 Task: Create a due date automation trigger when advanced on, on the monday after a card is due add dates not due tomorrow at 11:00 AM.
Action: Mouse moved to (896, 268)
Screenshot: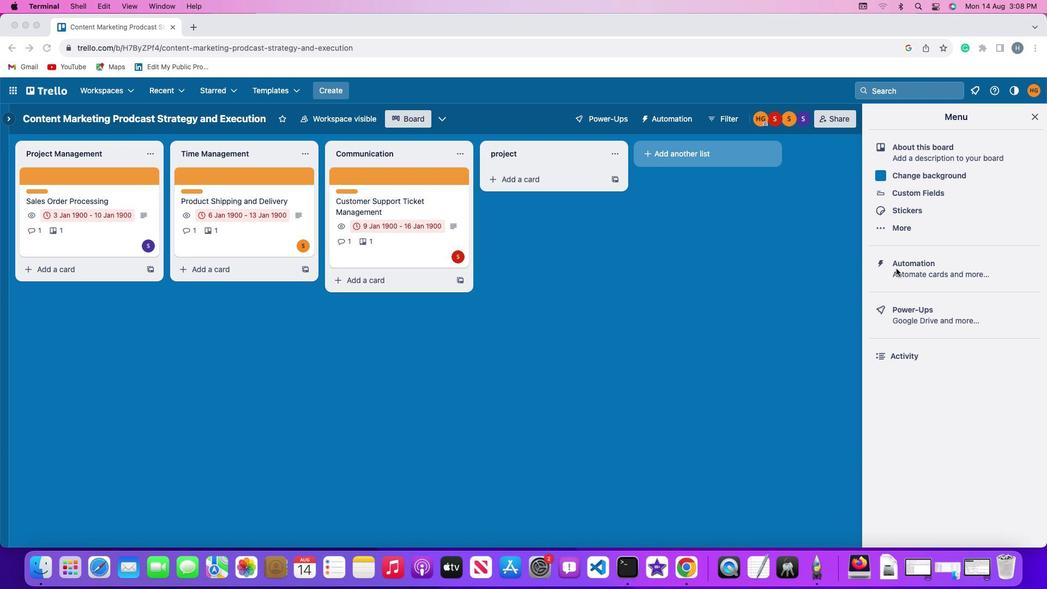 
Action: Mouse pressed left at (896, 268)
Screenshot: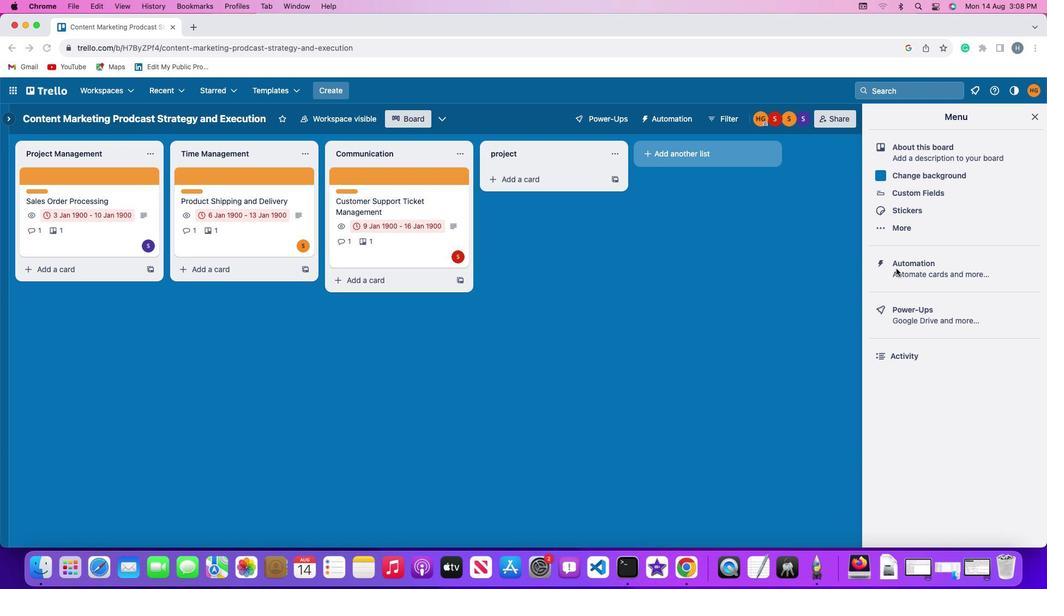 
Action: Mouse moved to (896, 268)
Screenshot: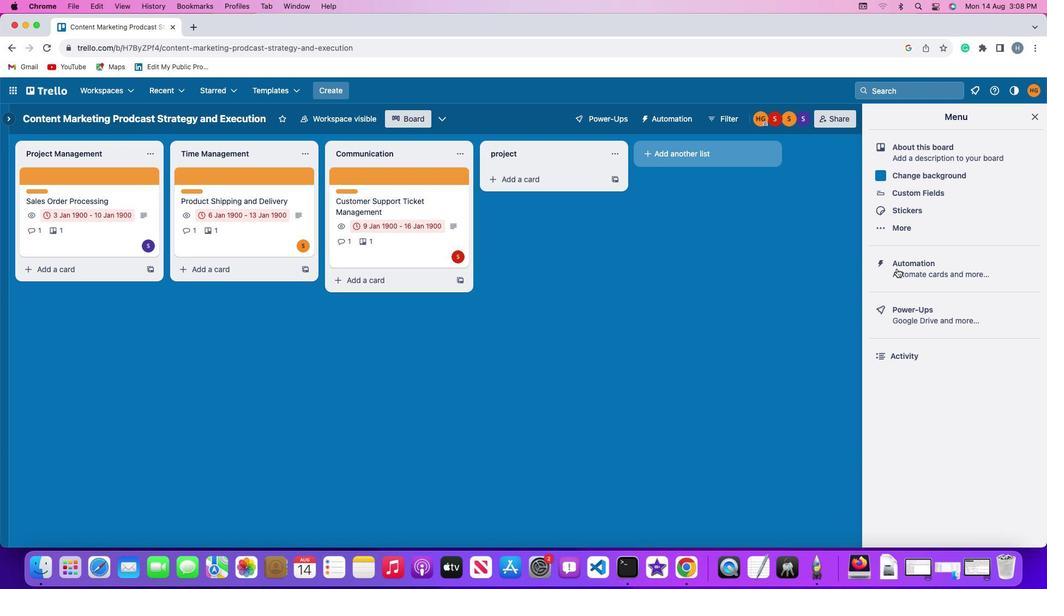 
Action: Mouse pressed left at (896, 268)
Screenshot: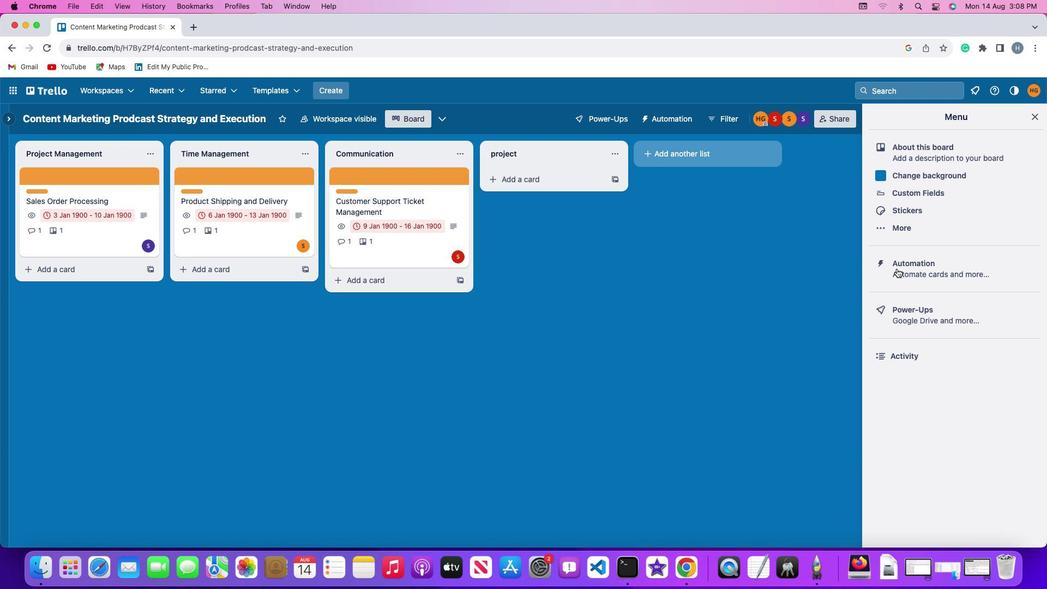 
Action: Mouse moved to (74, 255)
Screenshot: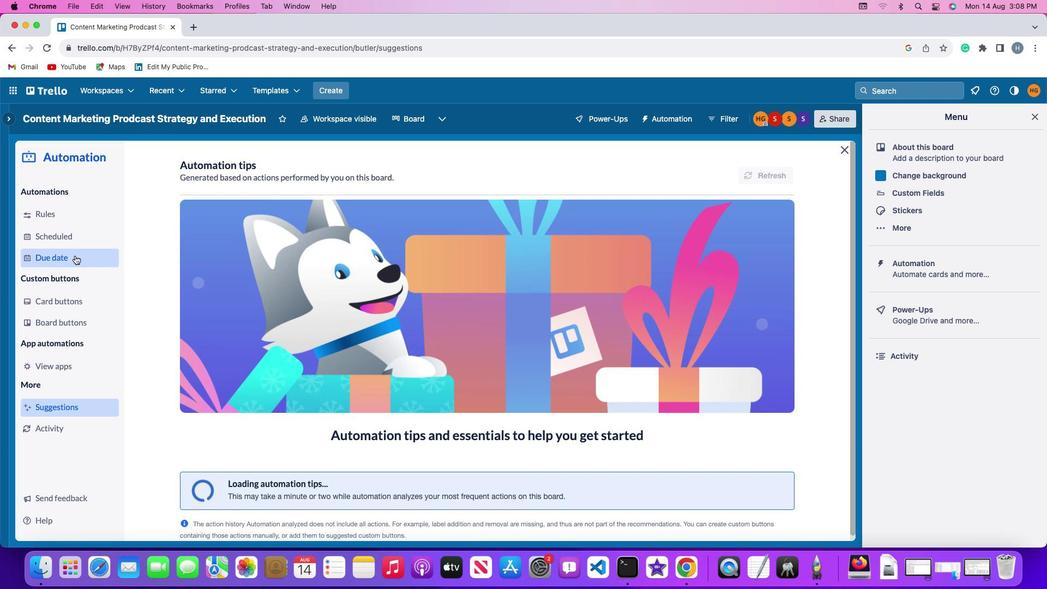 
Action: Mouse pressed left at (74, 255)
Screenshot: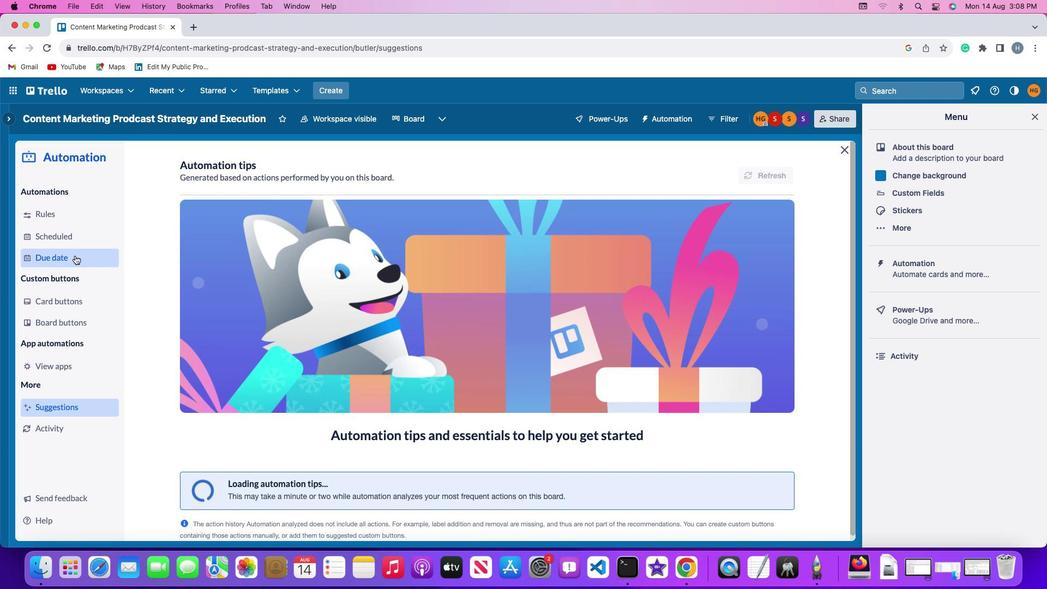 
Action: Mouse moved to (727, 168)
Screenshot: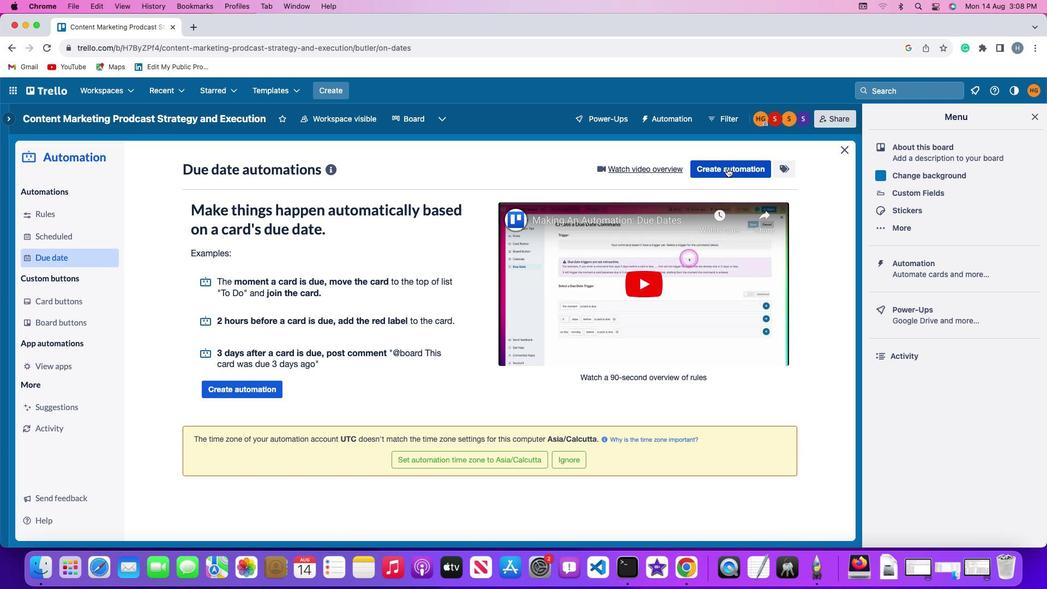 
Action: Mouse pressed left at (727, 168)
Screenshot: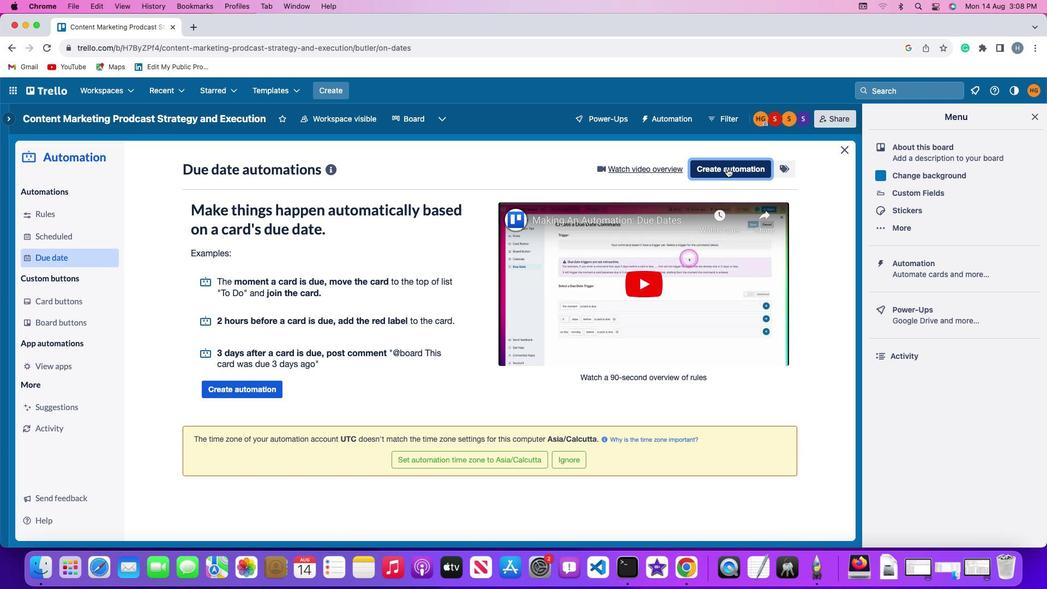 
Action: Mouse moved to (294, 276)
Screenshot: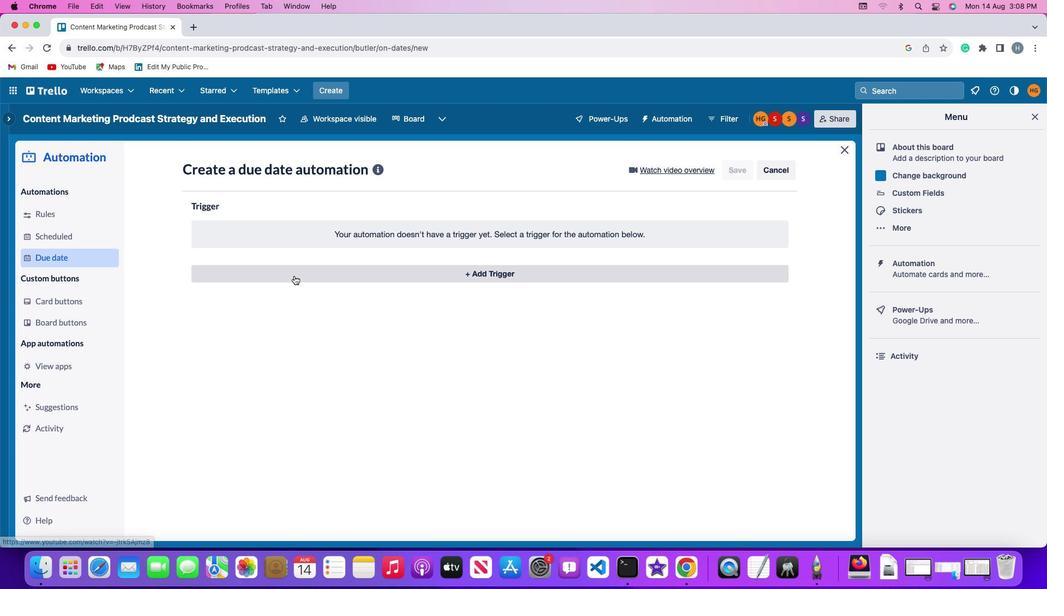 
Action: Mouse pressed left at (294, 276)
Screenshot: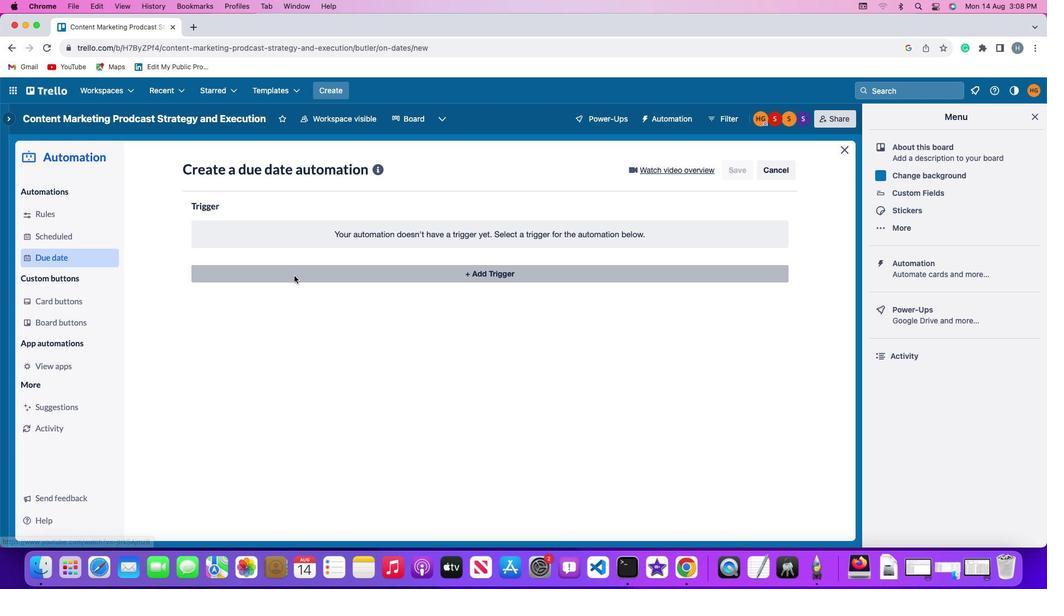 
Action: Mouse moved to (235, 477)
Screenshot: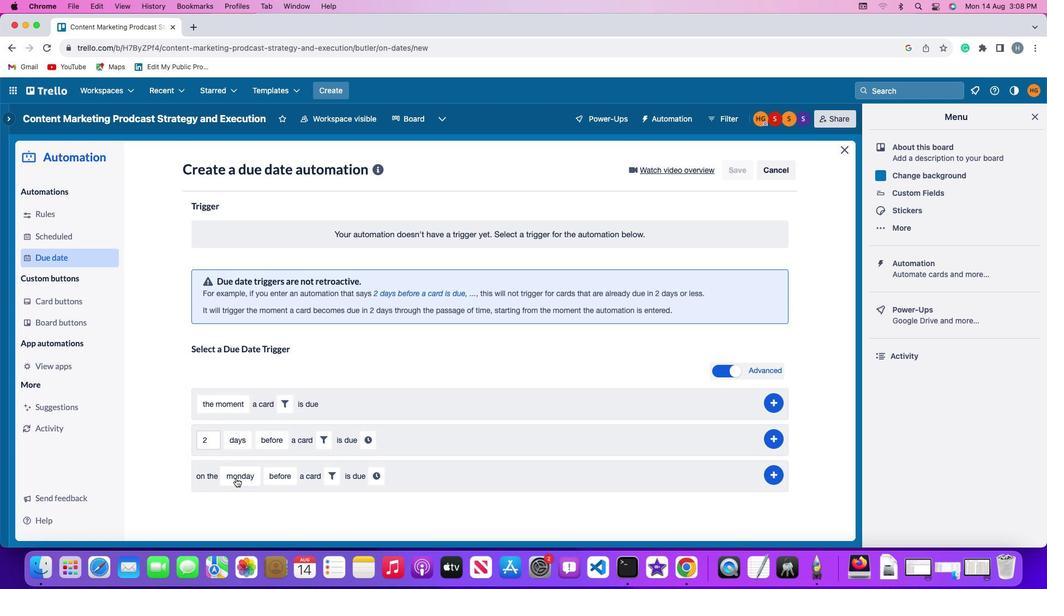 
Action: Mouse pressed left at (235, 477)
Screenshot: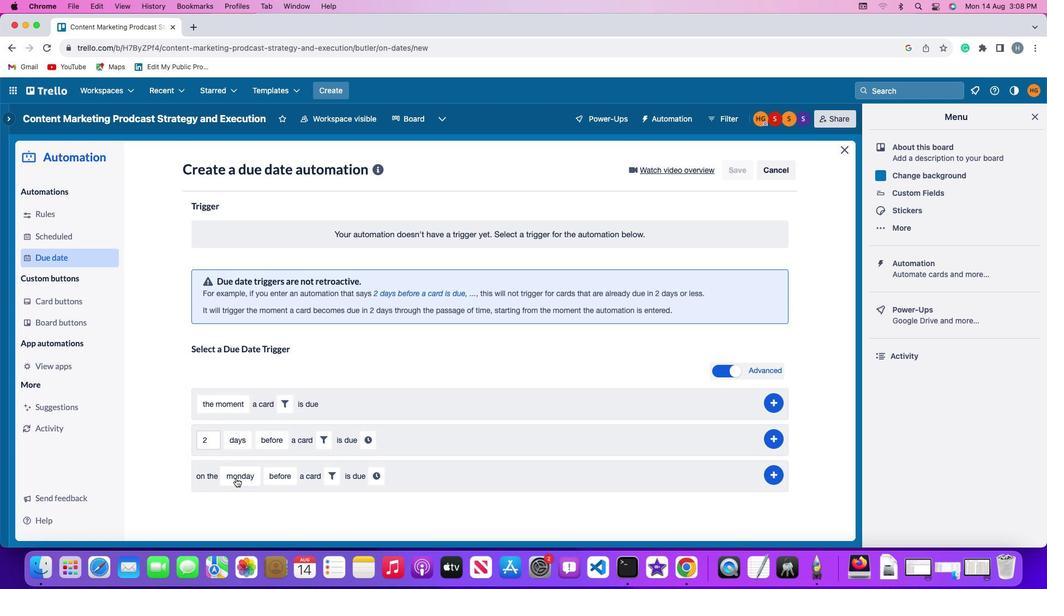 
Action: Mouse moved to (265, 329)
Screenshot: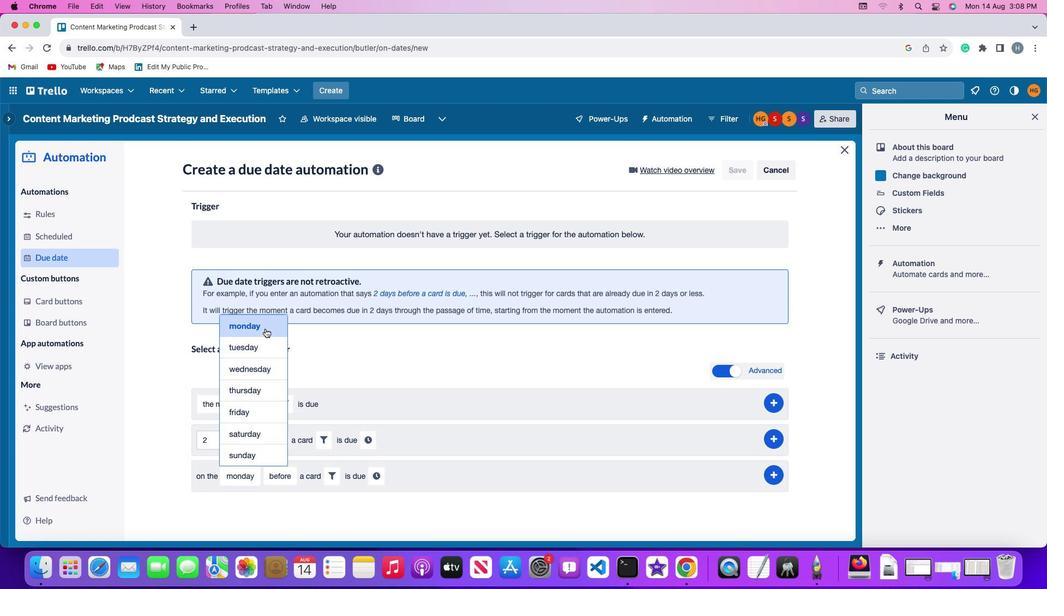 
Action: Mouse pressed left at (265, 329)
Screenshot: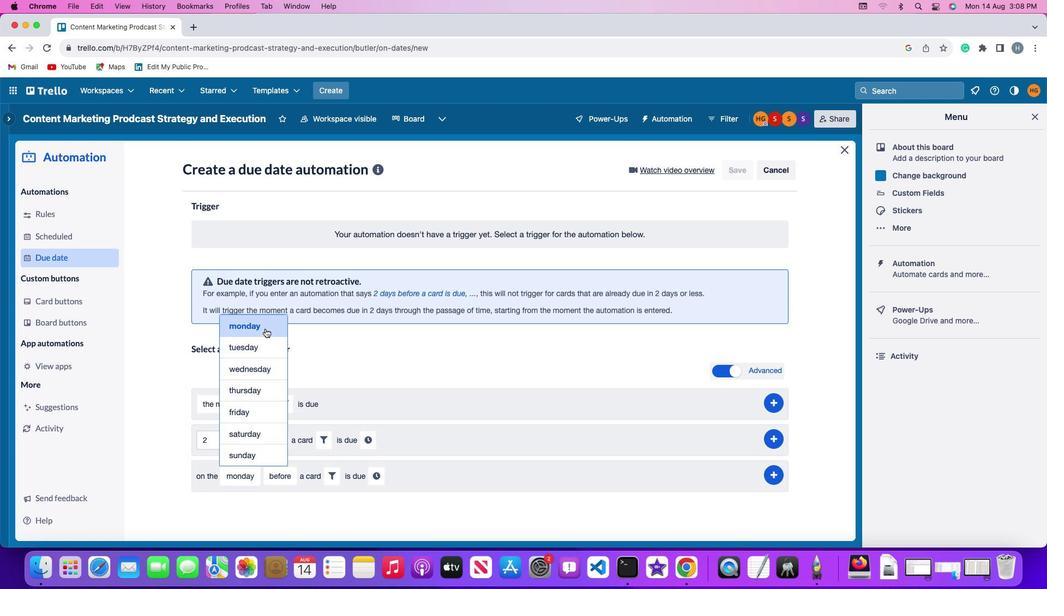 
Action: Mouse moved to (280, 474)
Screenshot: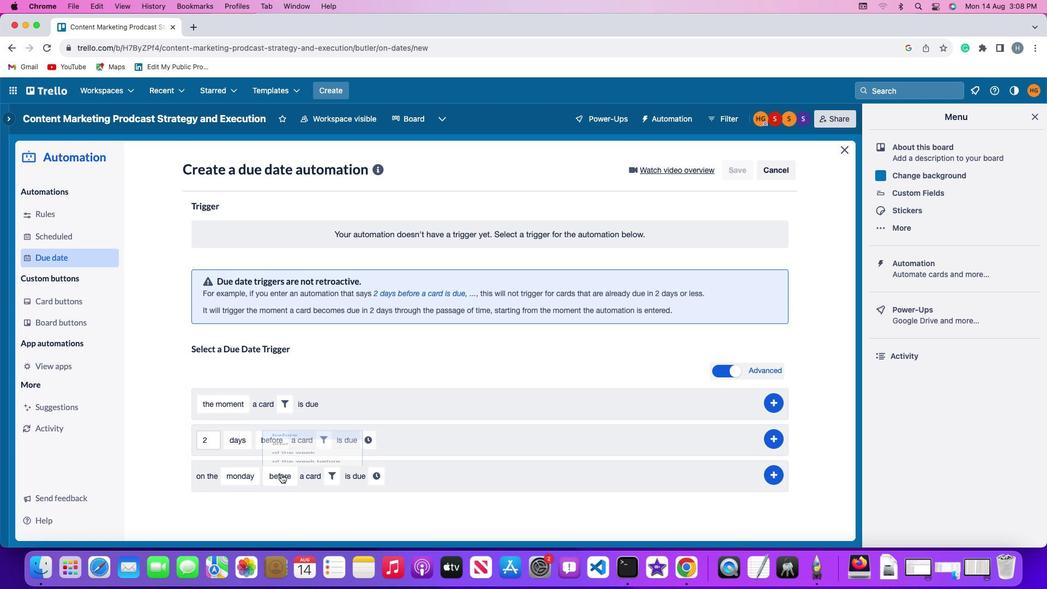 
Action: Mouse pressed left at (280, 474)
Screenshot: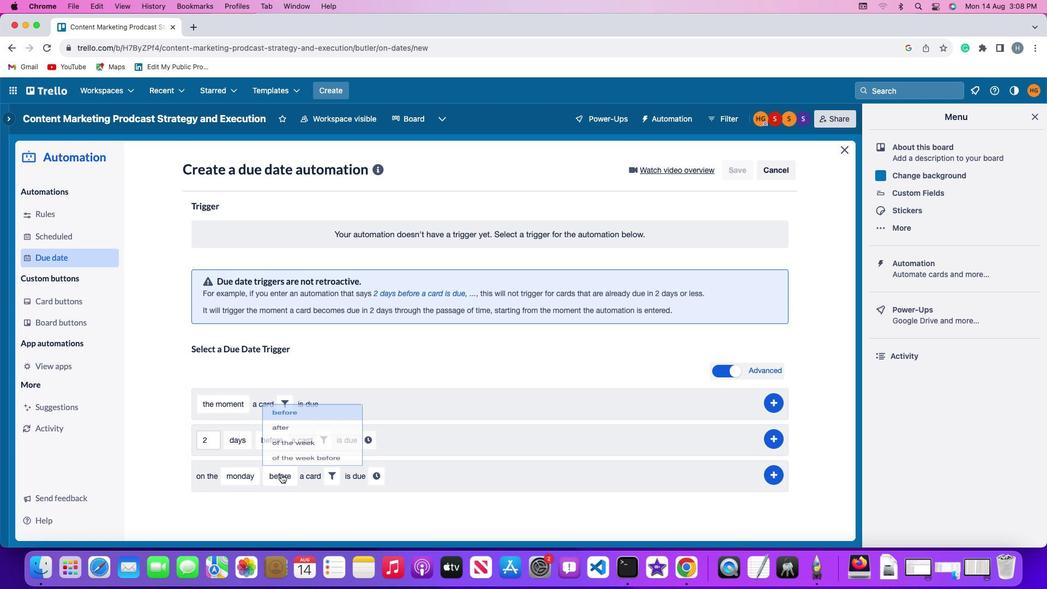 
Action: Mouse moved to (295, 408)
Screenshot: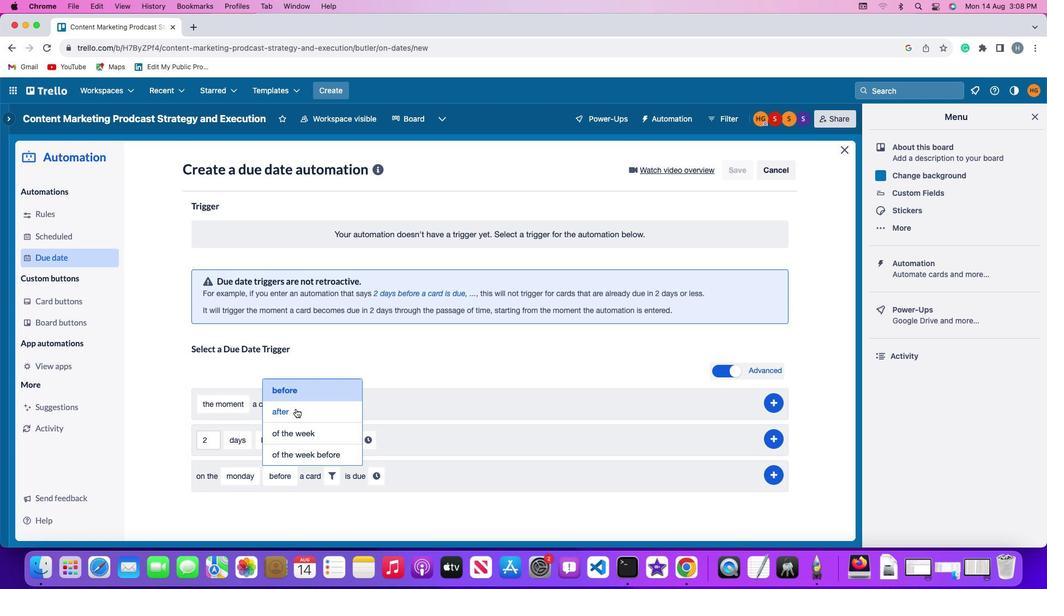 
Action: Mouse pressed left at (295, 408)
Screenshot: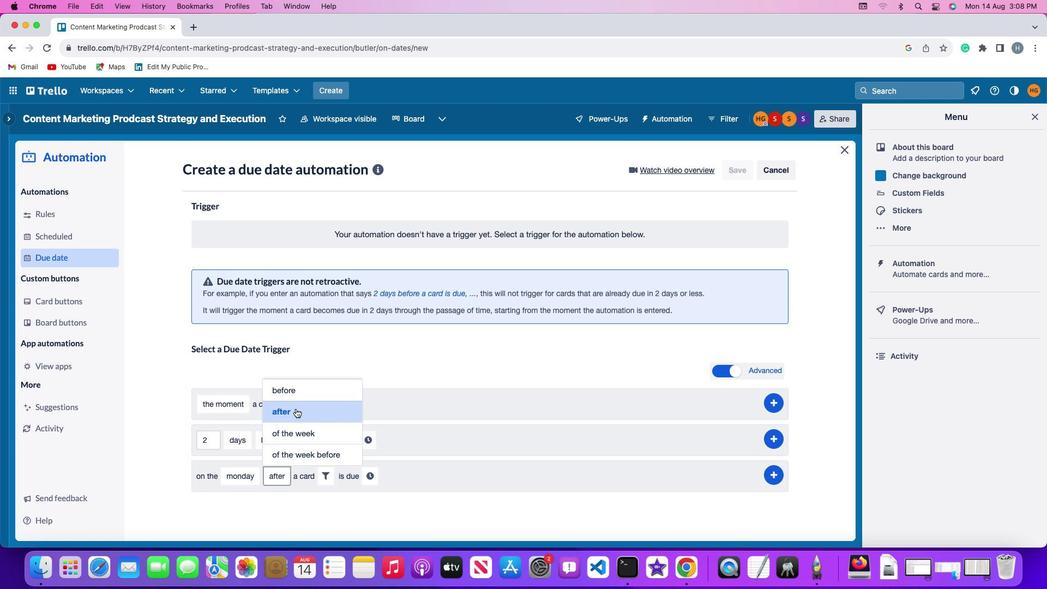 
Action: Mouse moved to (321, 474)
Screenshot: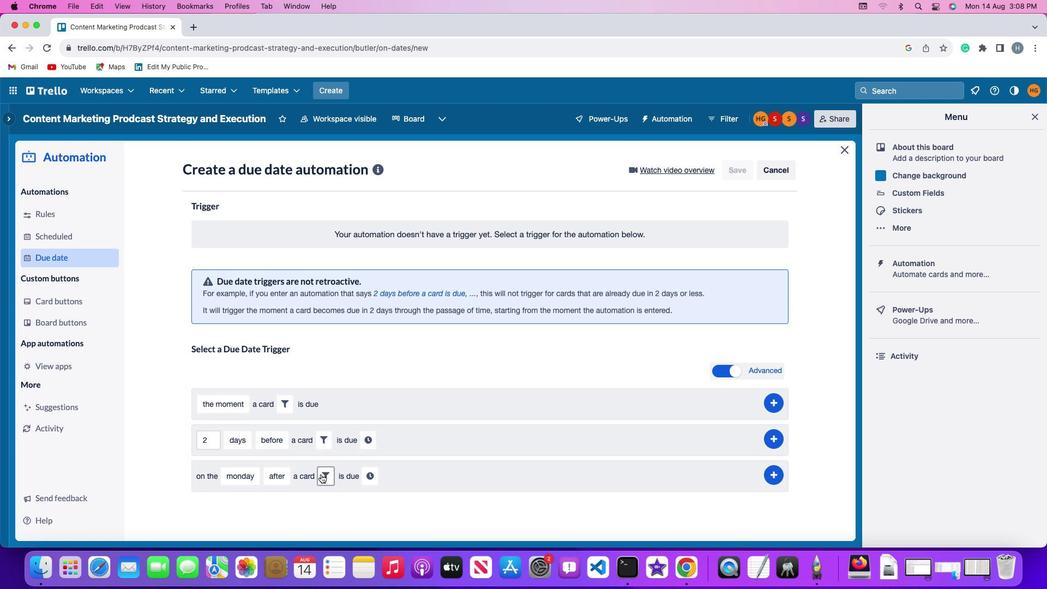 
Action: Mouse pressed left at (321, 474)
Screenshot: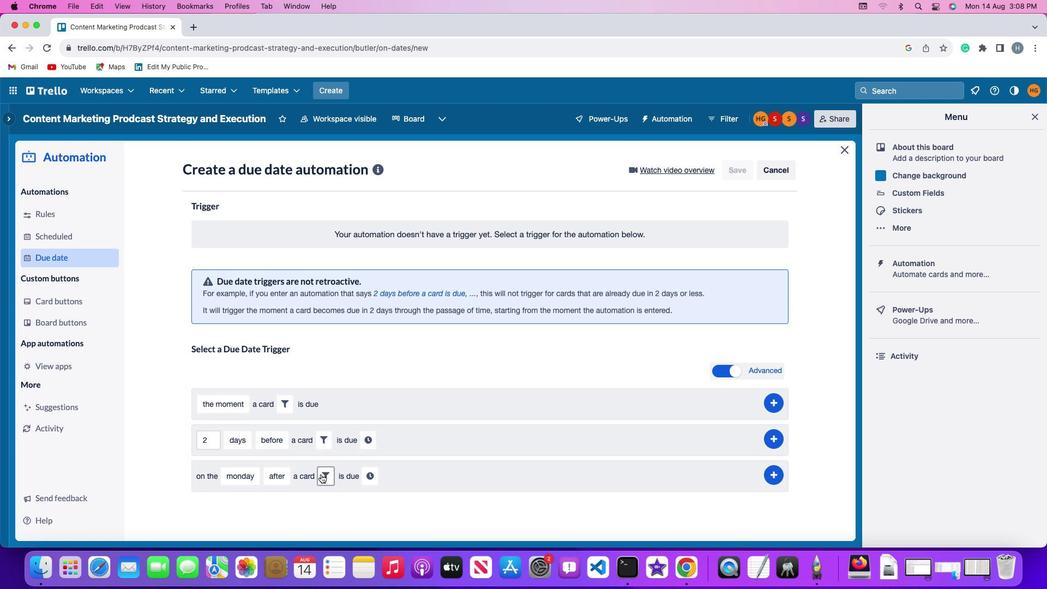 
Action: Mouse moved to (377, 510)
Screenshot: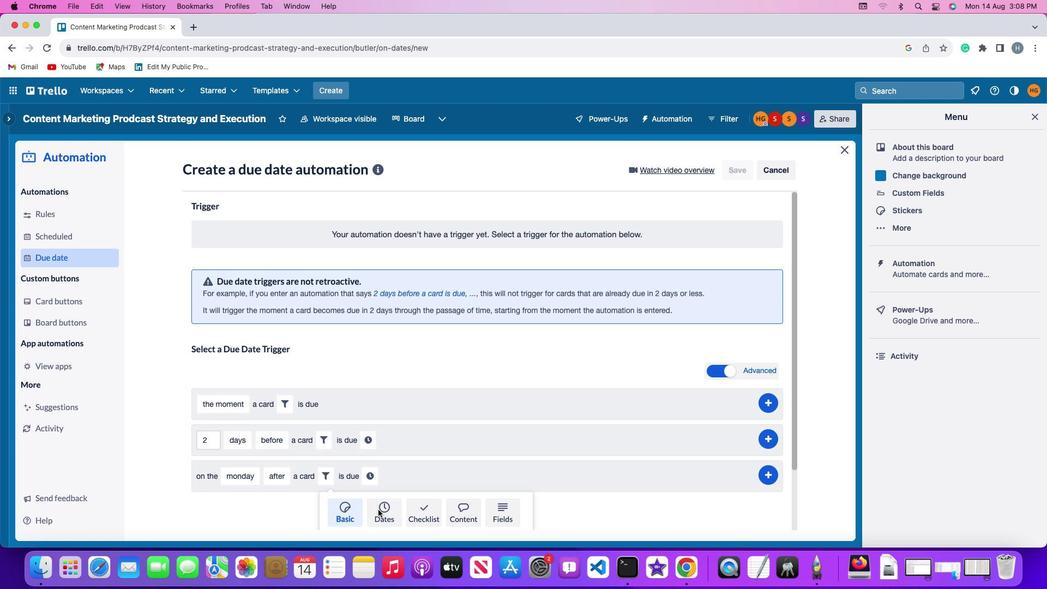 
Action: Mouse pressed left at (377, 510)
Screenshot: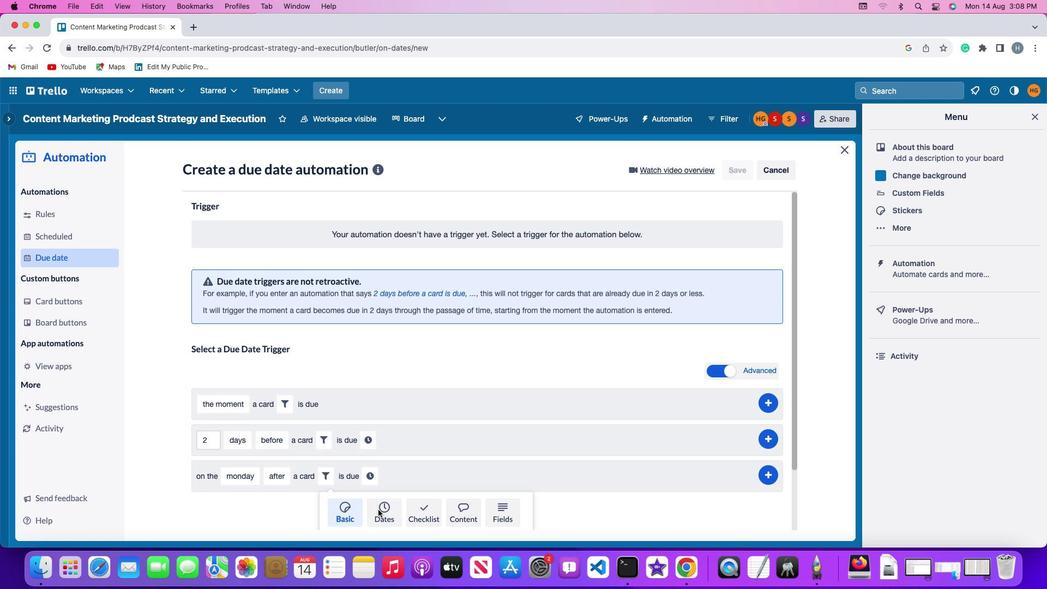 
Action: Mouse moved to (258, 511)
Screenshot: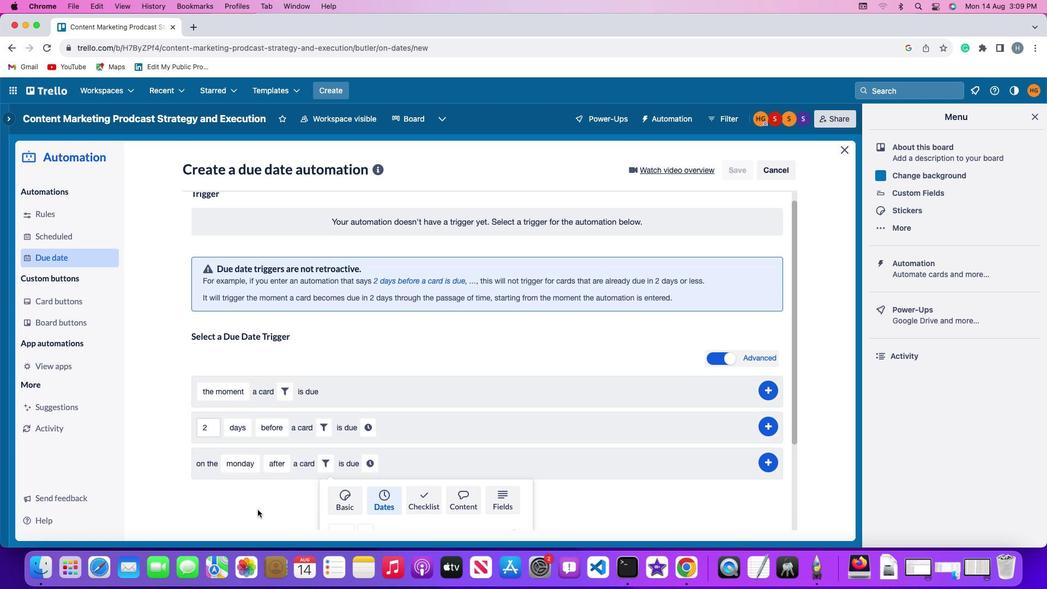 
Action: Mouse scrolled (258, 511) with delta (0, 0)
Screenshot: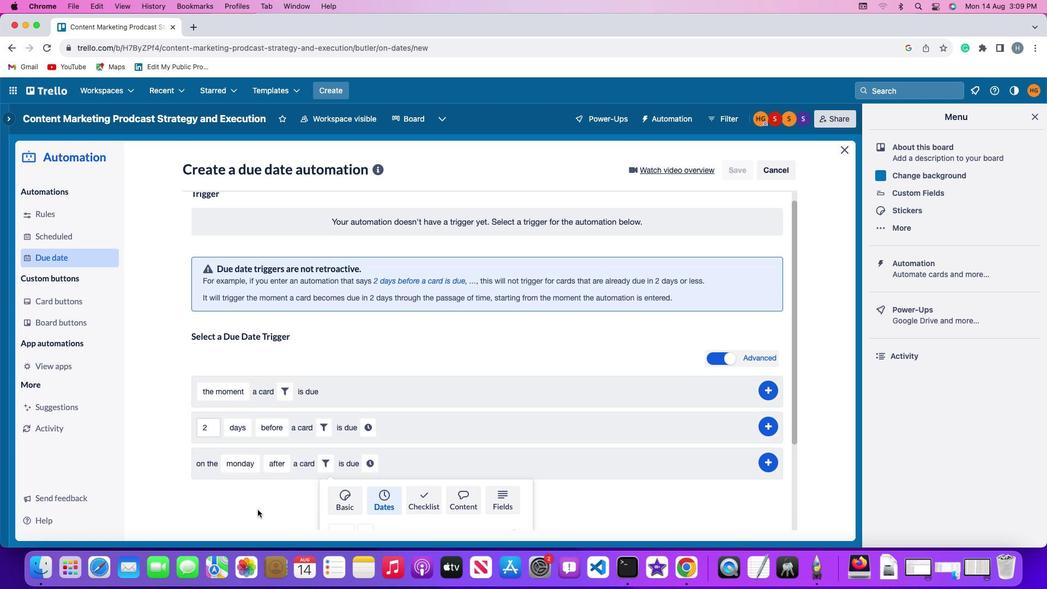 
Action: Mouse scrolled (258, 511) with delta (0, 0)
Screenshot: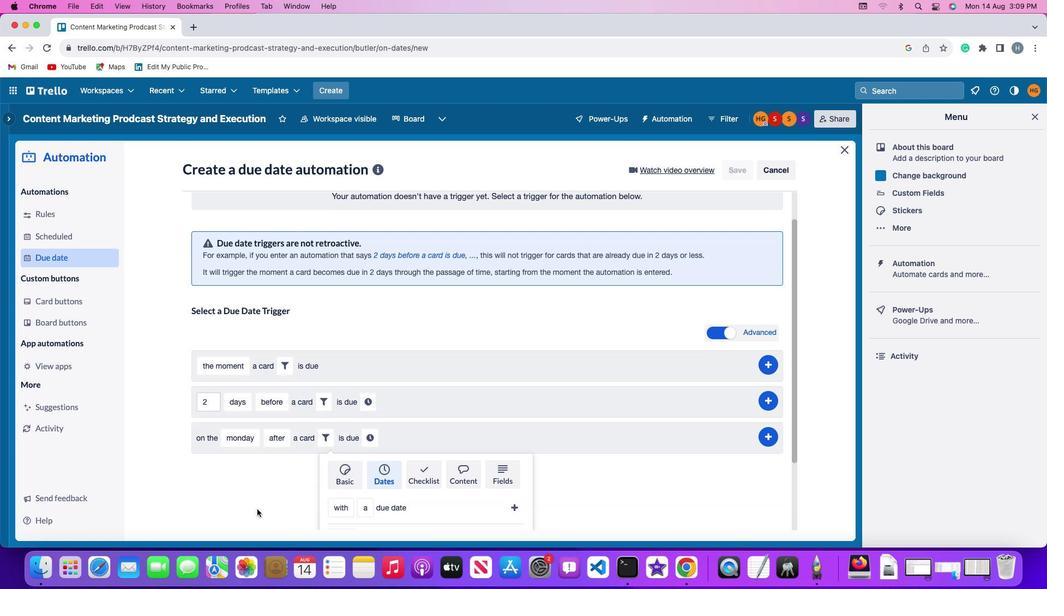 
Action: Mouse scrolled (258, 511) with delta (0, -1)
Screenshot: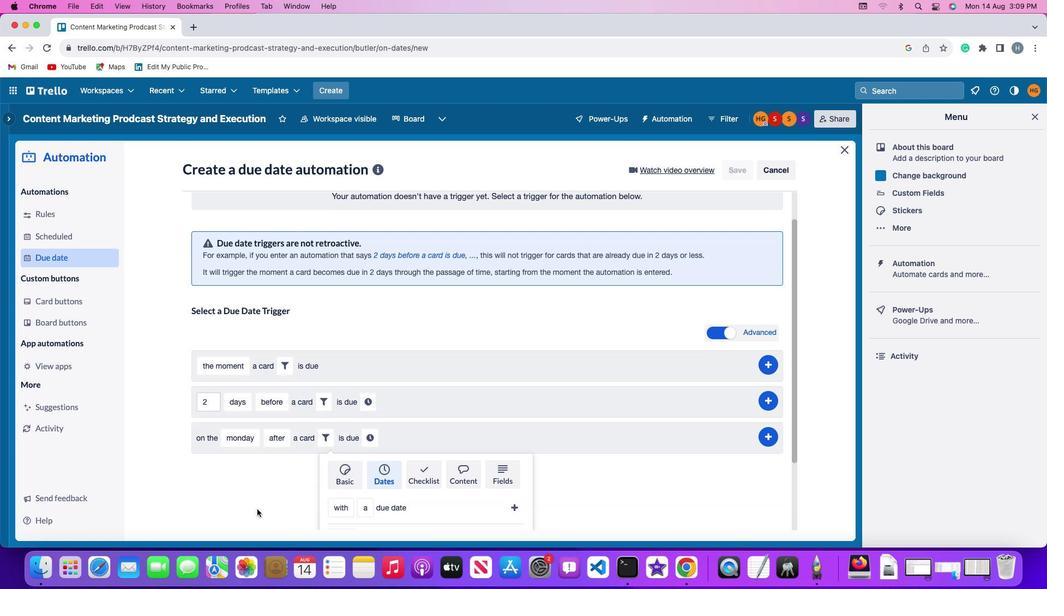 
Action: Mouse moved to (258, 511)
Screenshot: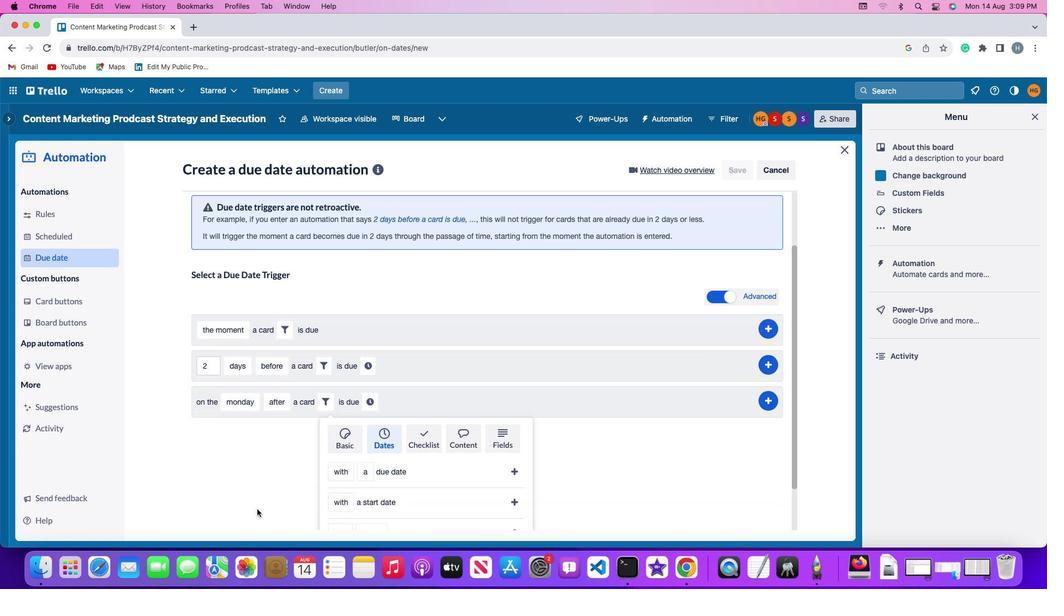 
Action: Mouse scrolled (258, 511) with delta (0, -2)
Screenshot: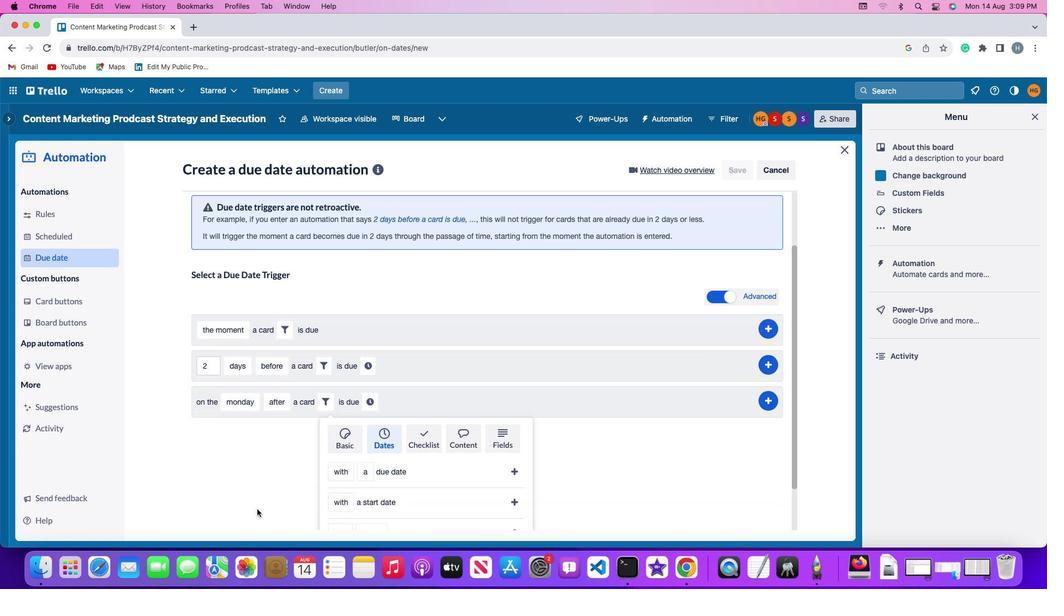 
Action: Mouse moved to (257, 509)
Screenshot: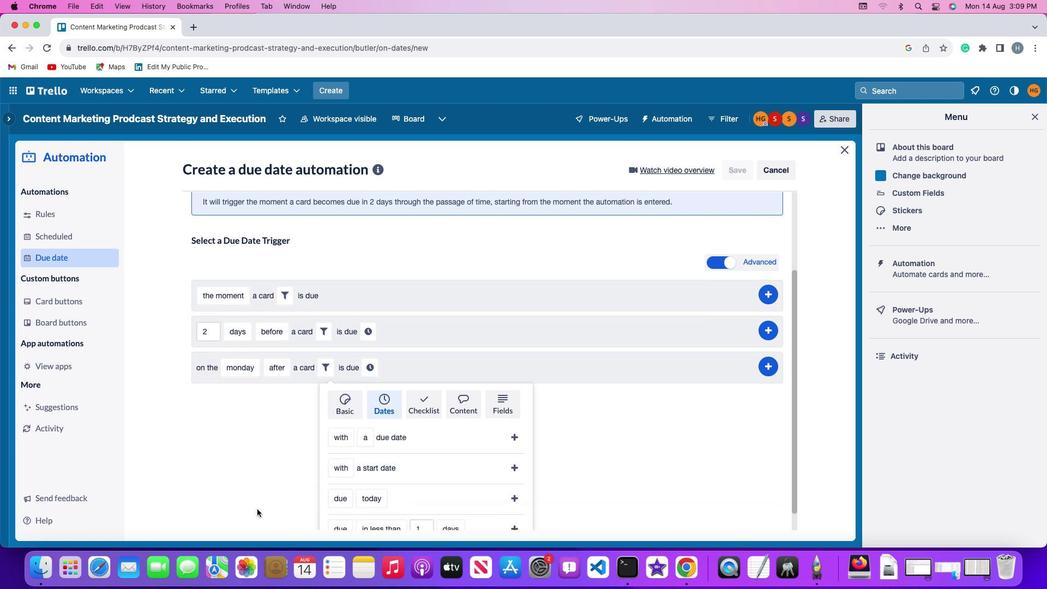 
Action: Mouse scrolled (257, 509) with delta (0, -3)
Screenshot: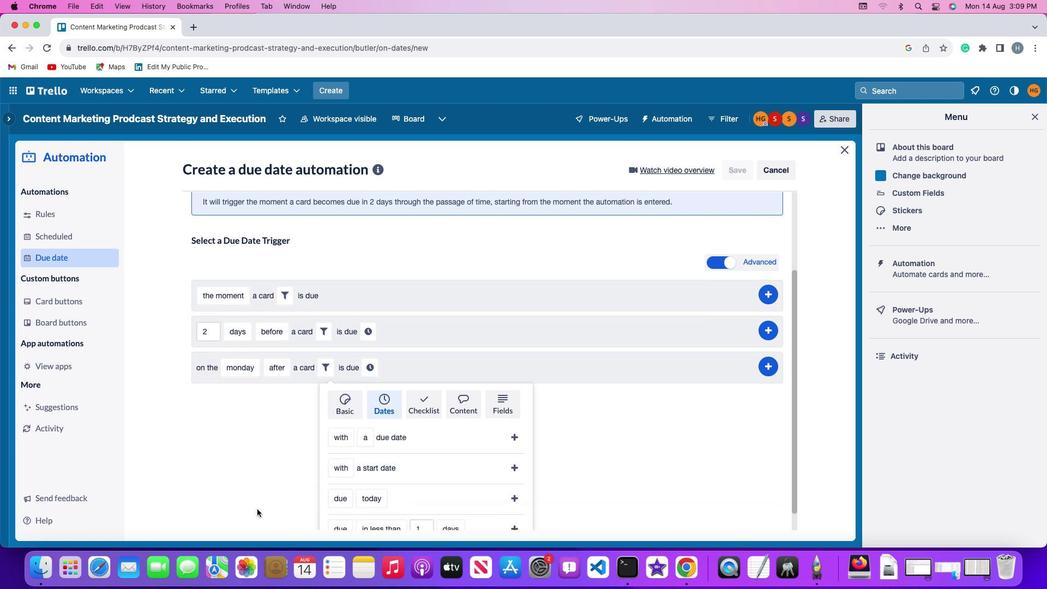
Action: Mouse moved to (257, 507)
Screenshot: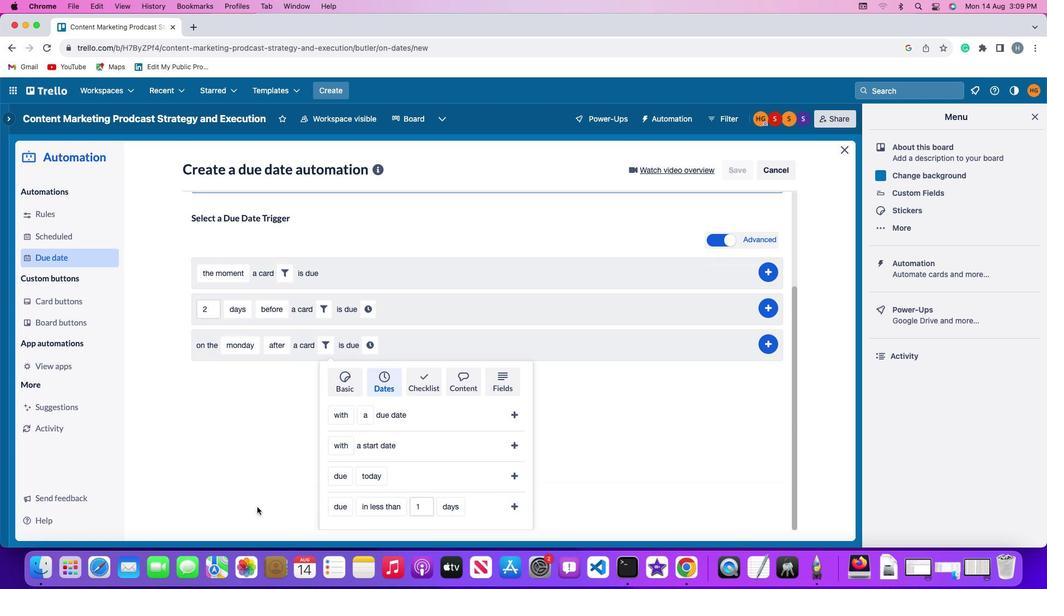 
Action: Mouse scrolled (257, 507) with delta (0, 0)
Screenshot: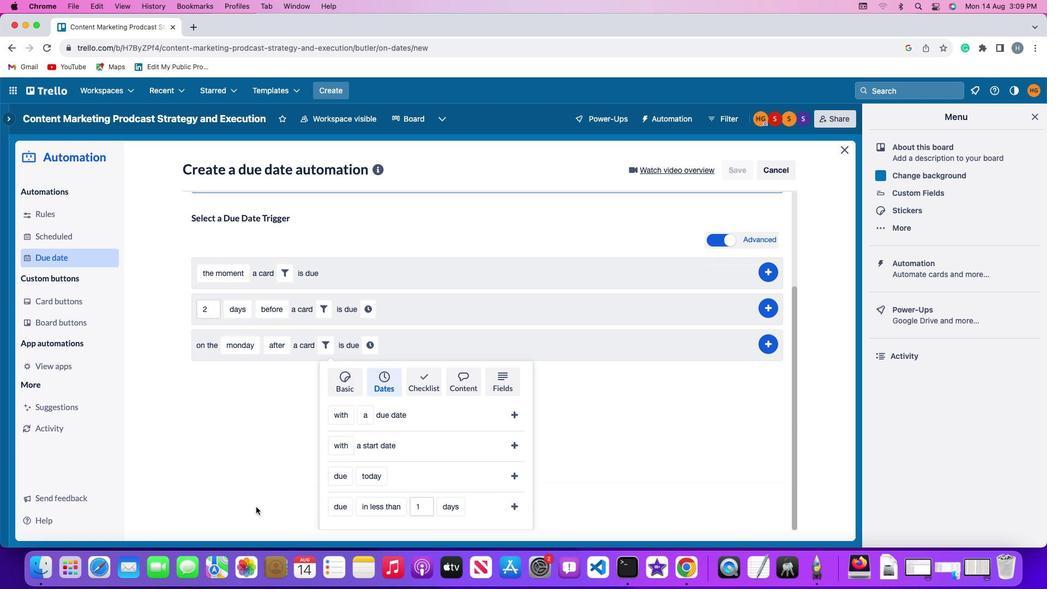 
Action: Mouse moved to (257, 507)
Screenshot: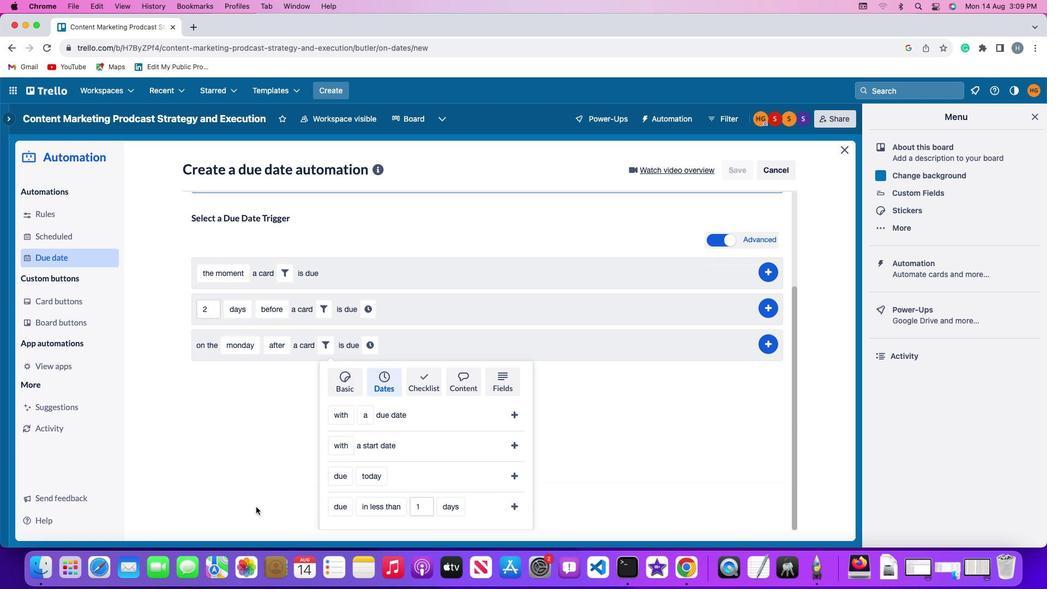 
Action: Mouse scrolled (257, 507) with delta (0, 0)
Screenshot: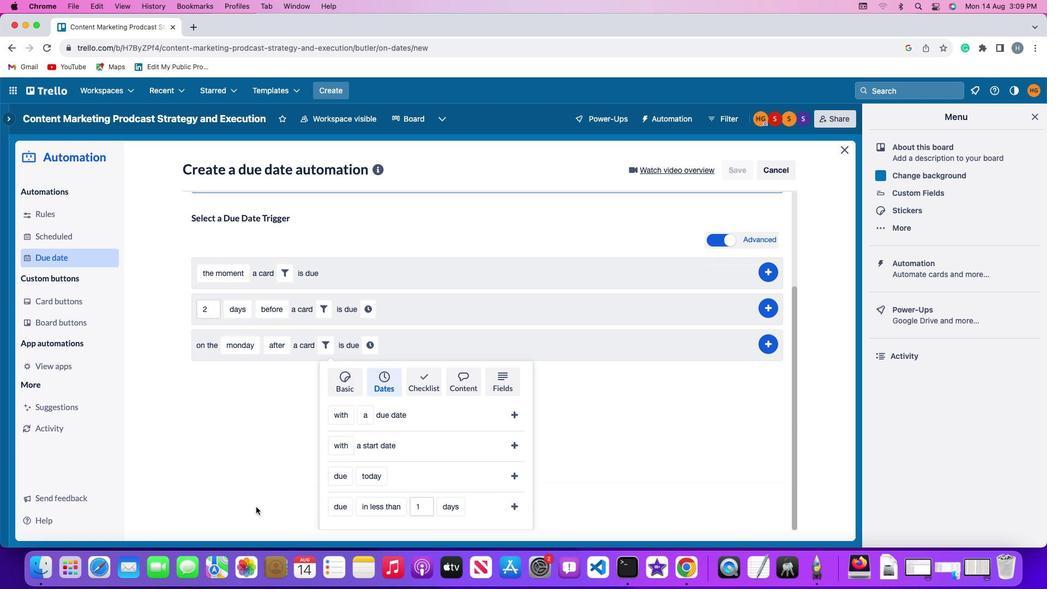 
Action: Mouse moved to (256, 507)
Screenshot: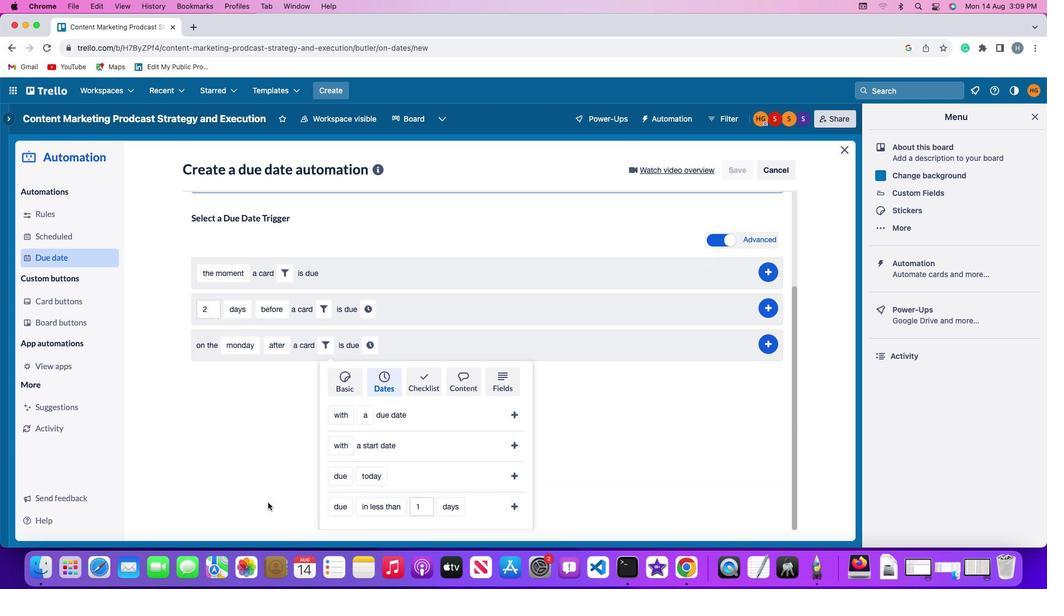
Action: Mouse scrolled (256, 507) with delta (0, -1)
Screenshot: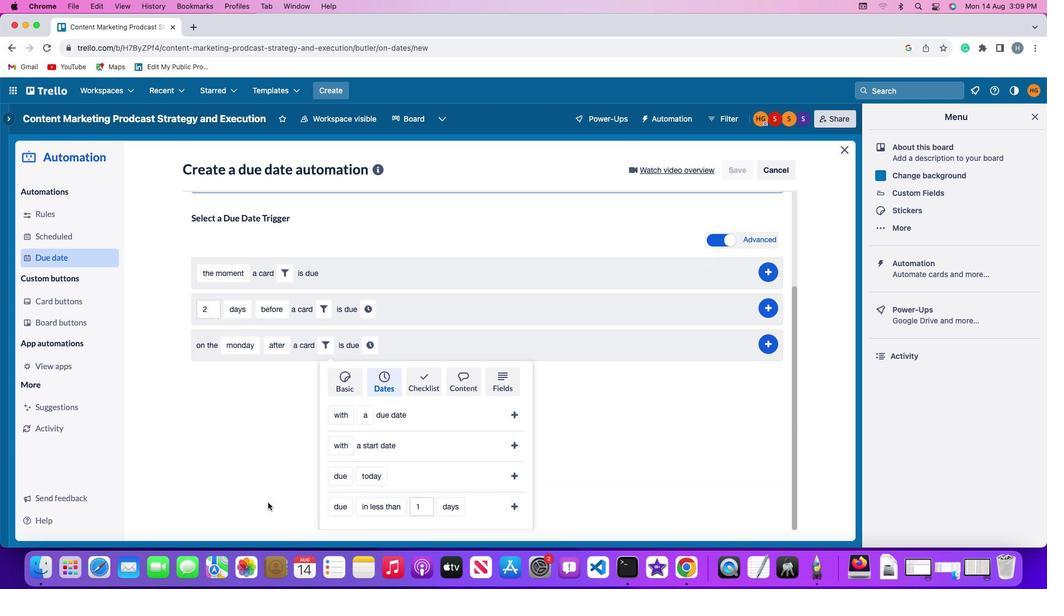 
Action: Mouse moved to (340, 475)
Screenshot: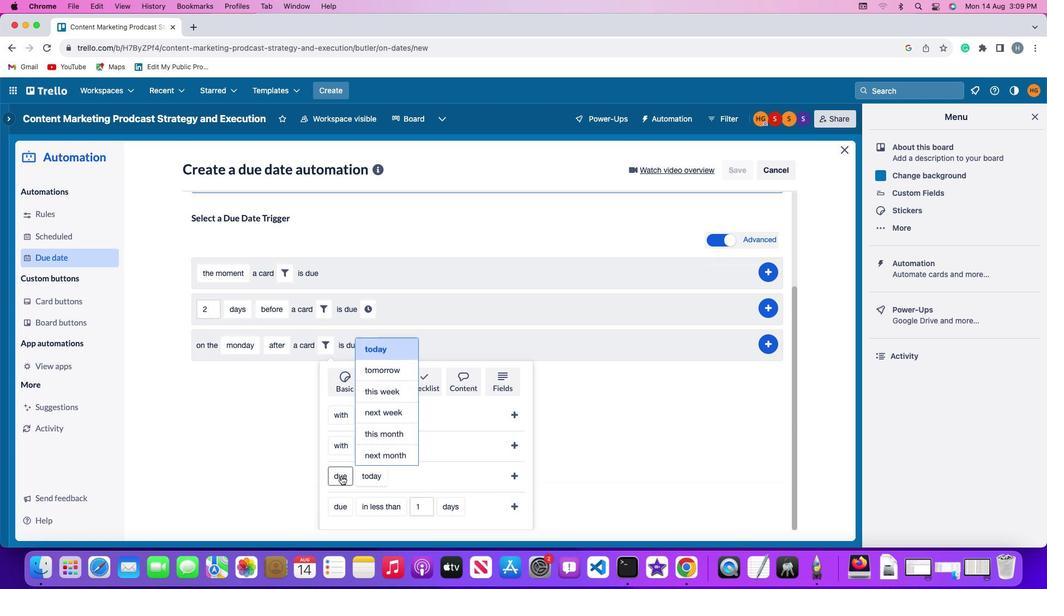 
Action: Mouse pressed left at (340, 475)
Screenshot: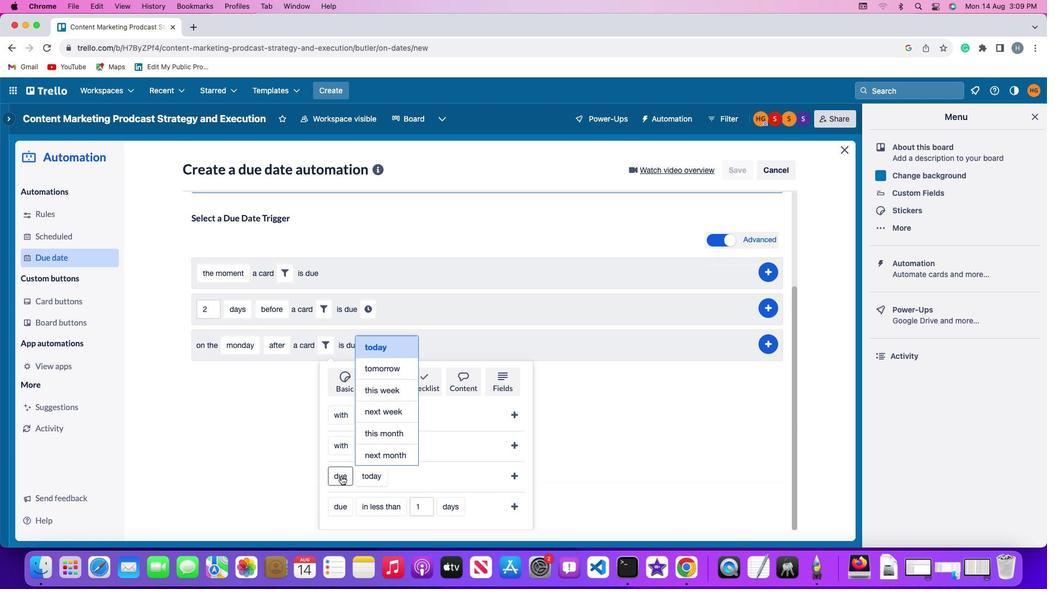
Action: Mouse moved to (356, 410)
Screenshot: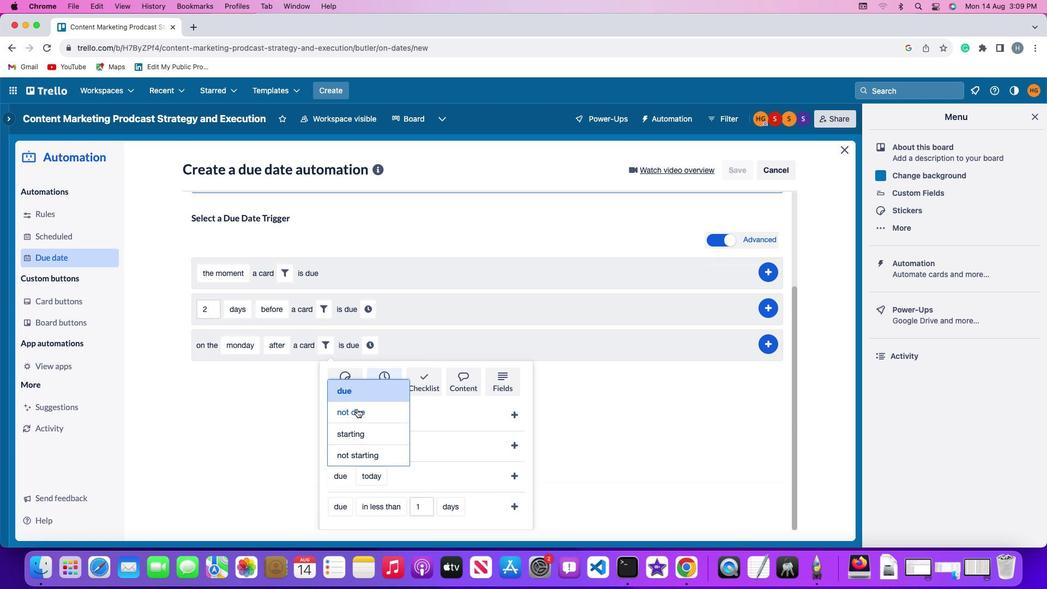 
Action: Mouse pressed left at (356, 410)
Screenshot: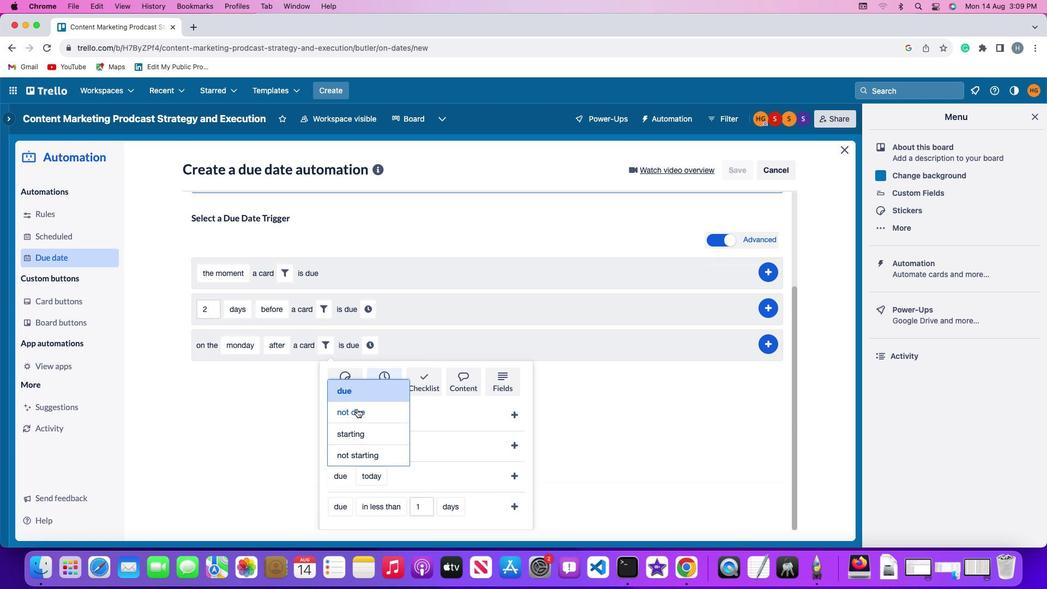 
Action: Mouse moved to (382, 477)
Screenshot: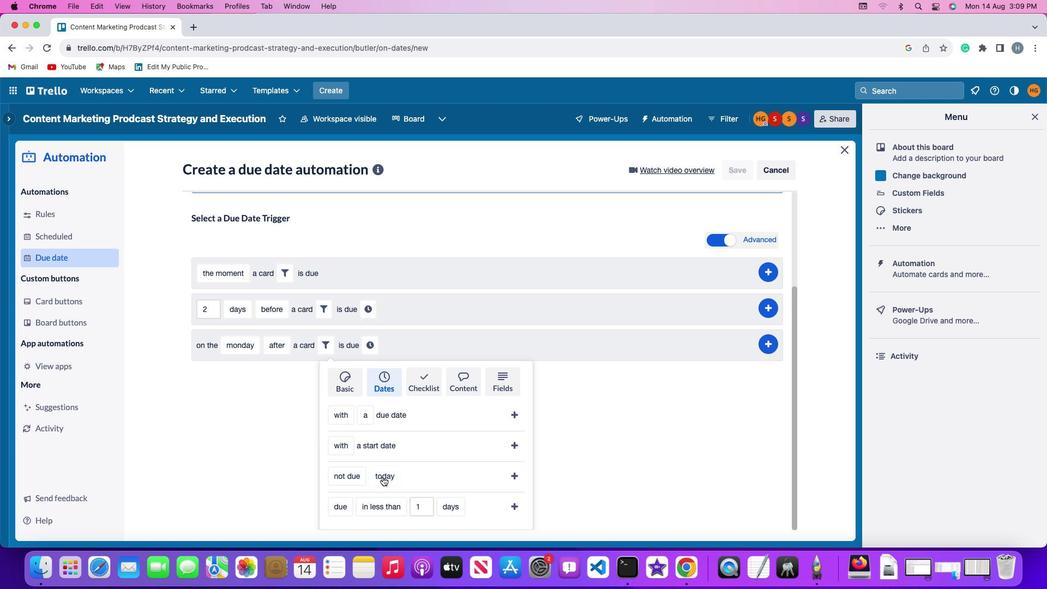 
Action: Mouse pressed left at (382, 477)
Screenshot: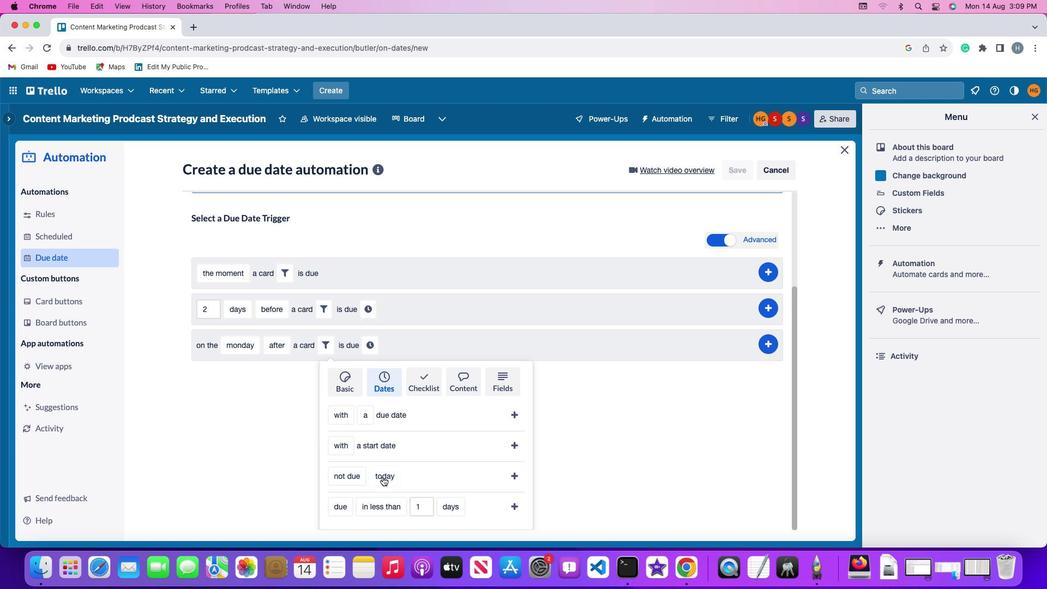 
Action: Mouse moved to (406, 363)
Screenshot: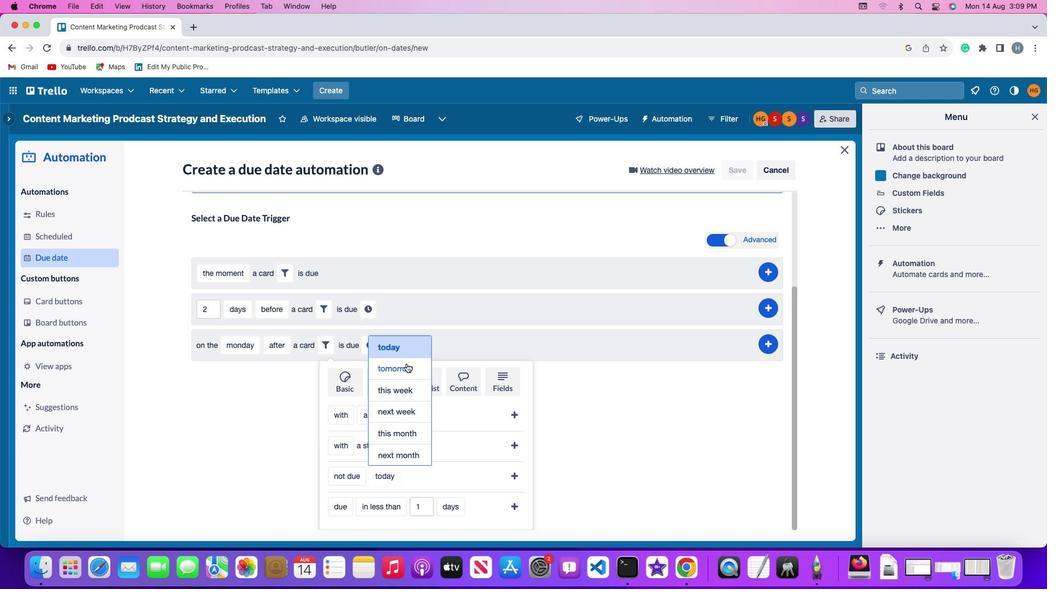 
Action: Mouse pressed left at (406, 363)
Screenshot: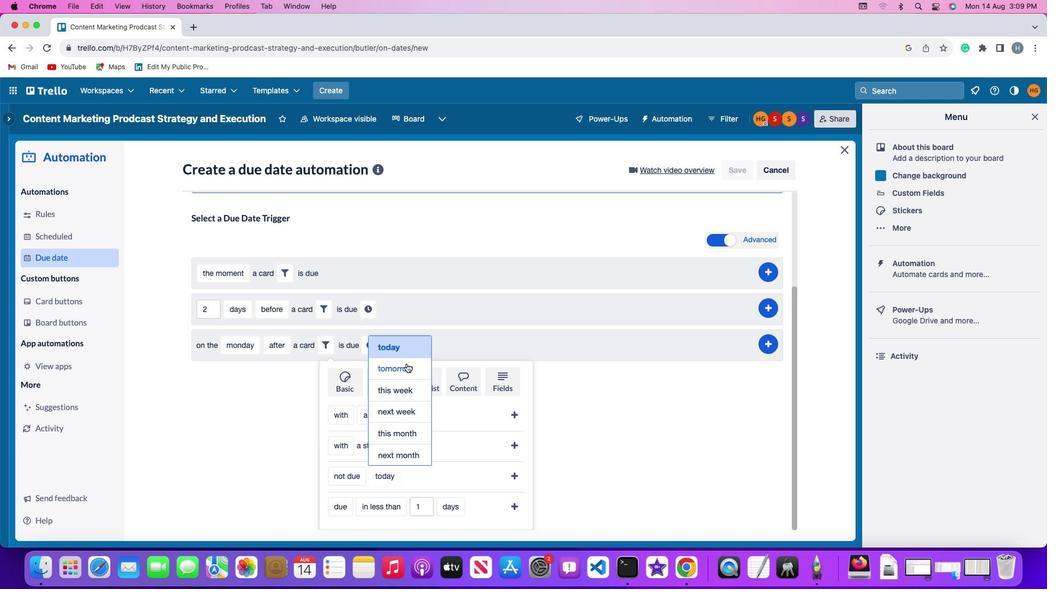 
Action: Mouse moved to (511, 474)
Screenshot: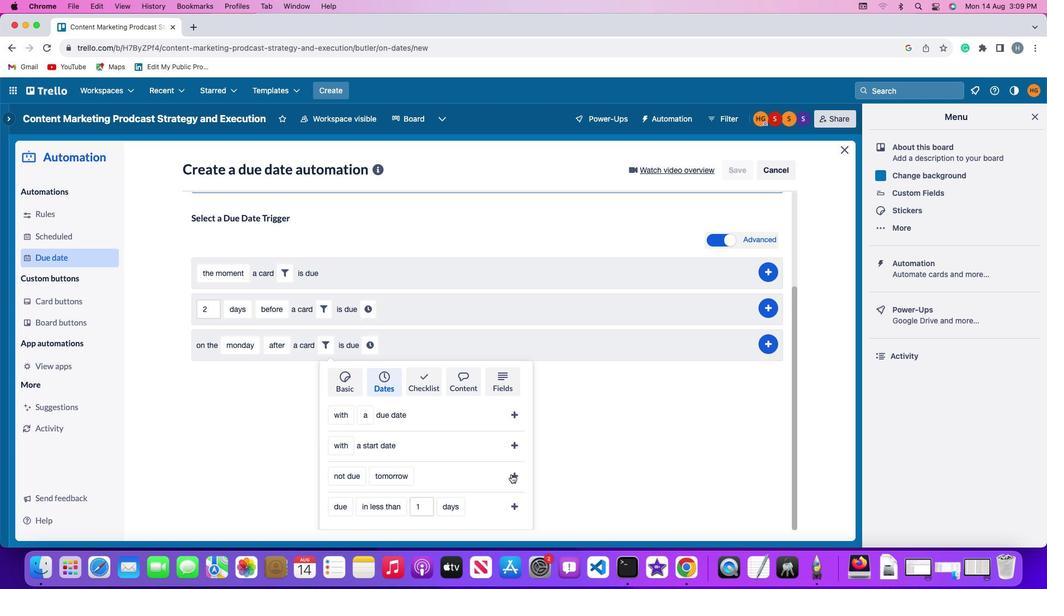 
Action: Mouse pressed left at (511, 474)
Screenshot: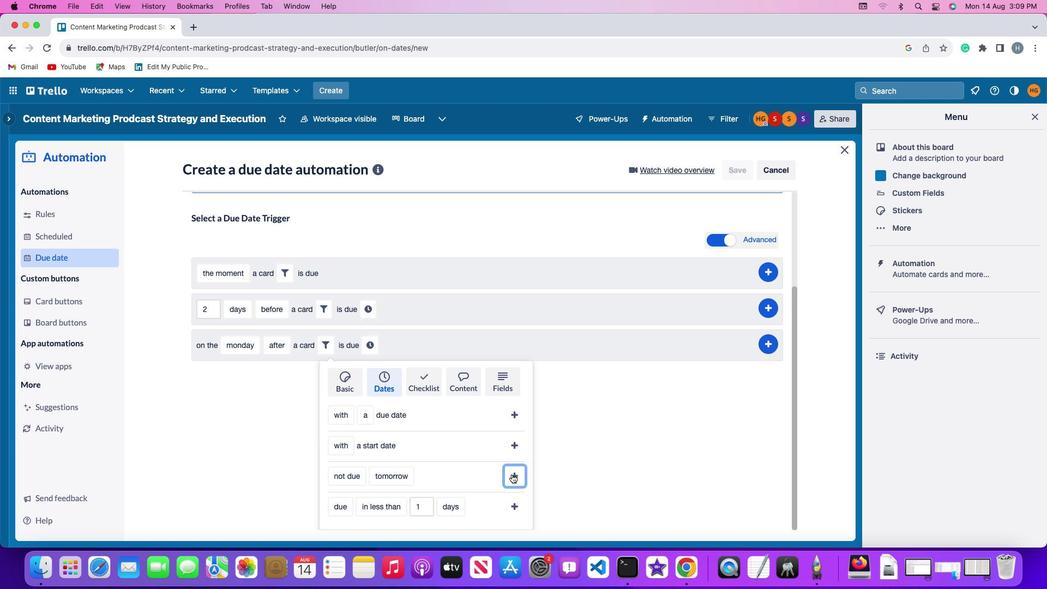 
Action: Mouse moved to (457, 470)
Screenshot: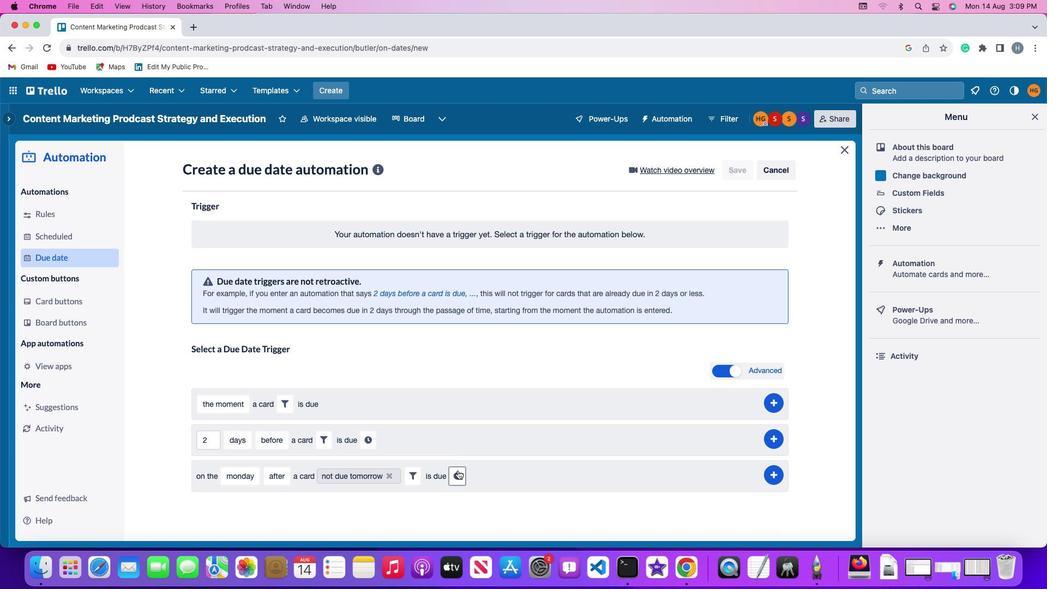 
Action: Mouse pressed left at (457, 470)
Screenshot: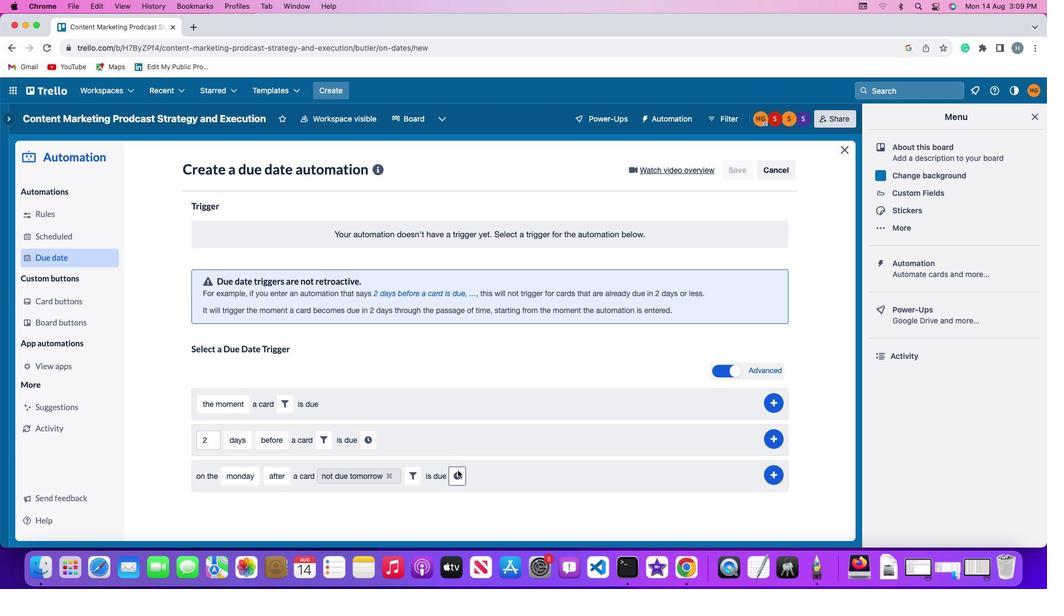 
Action: Mouse moved to (486, 477)
Screenshot: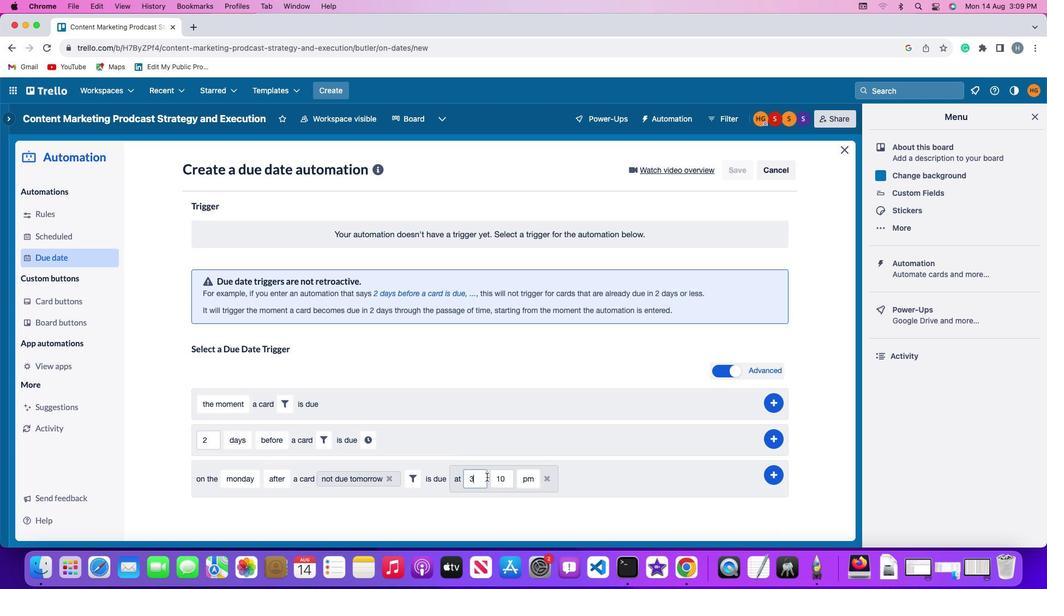 
Action: Mouse pressed left at (486, 477)
Screenshot: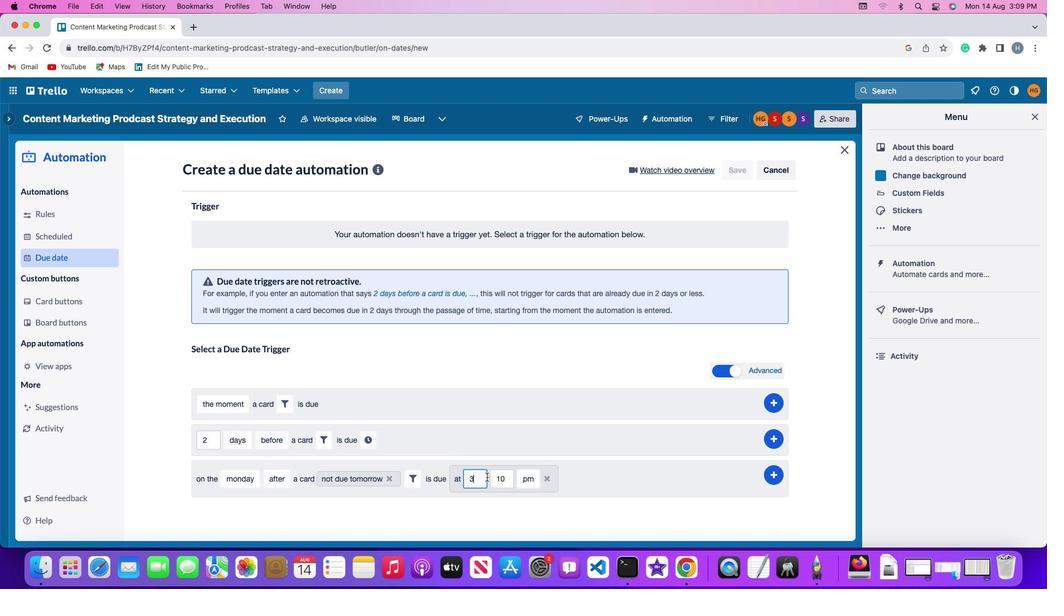 
Action: Mouse moved to (487, 477)
Screenshot: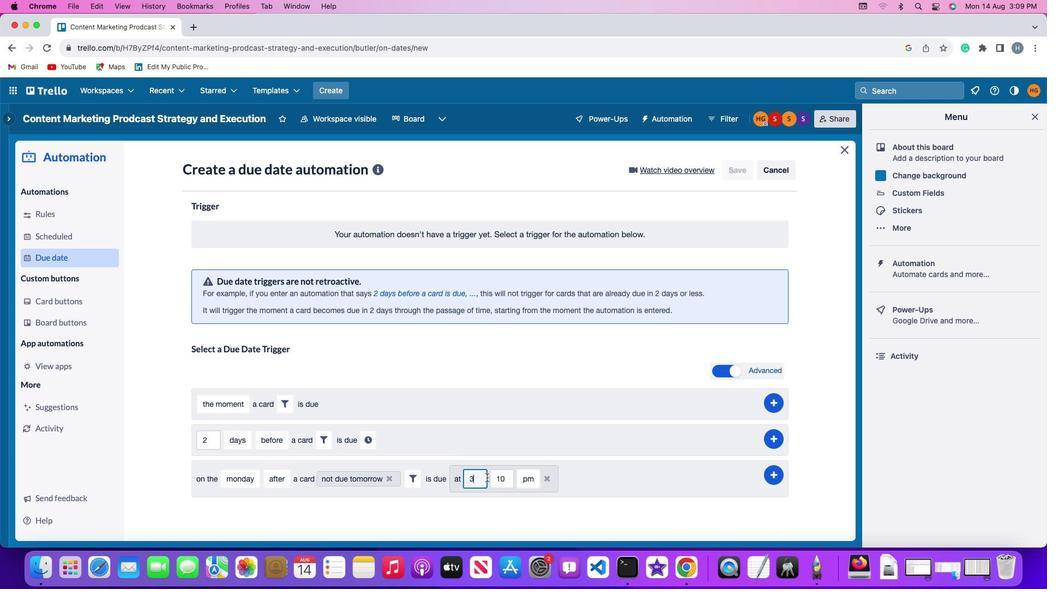 
Action: Key pressed Key.backspace'1''1'
Screenshot: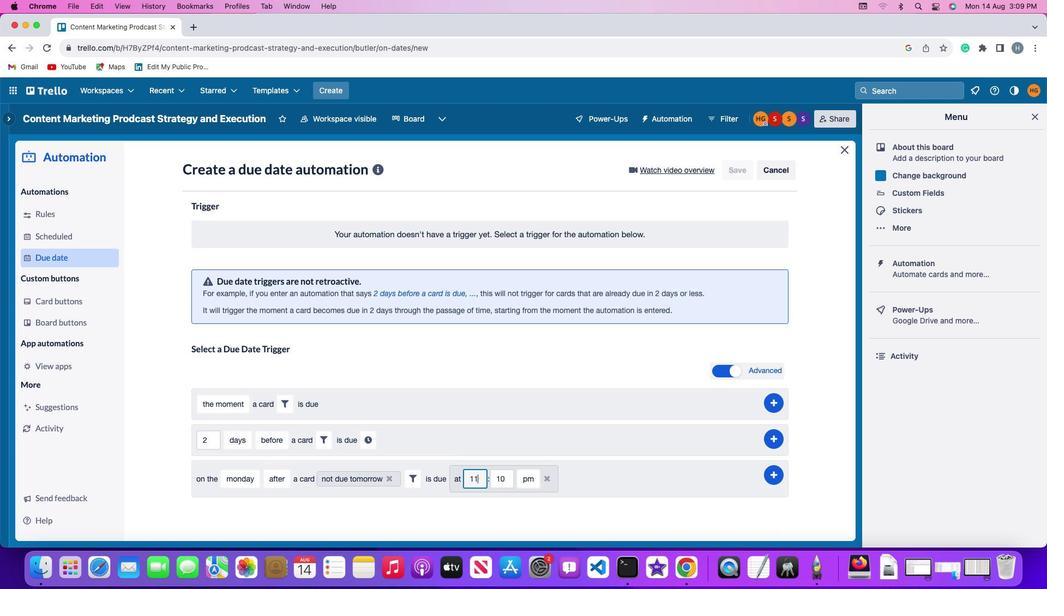 
Action: Mouse moved to (513, 479)
Screenshot: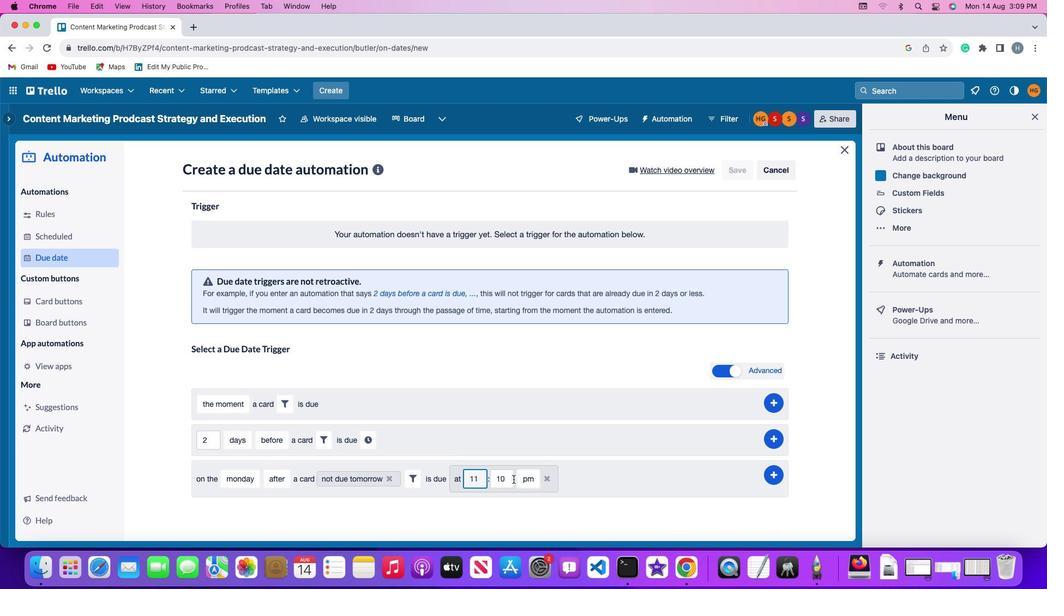 
Action: Mouse pressed left at (513, 479)
Screenshot: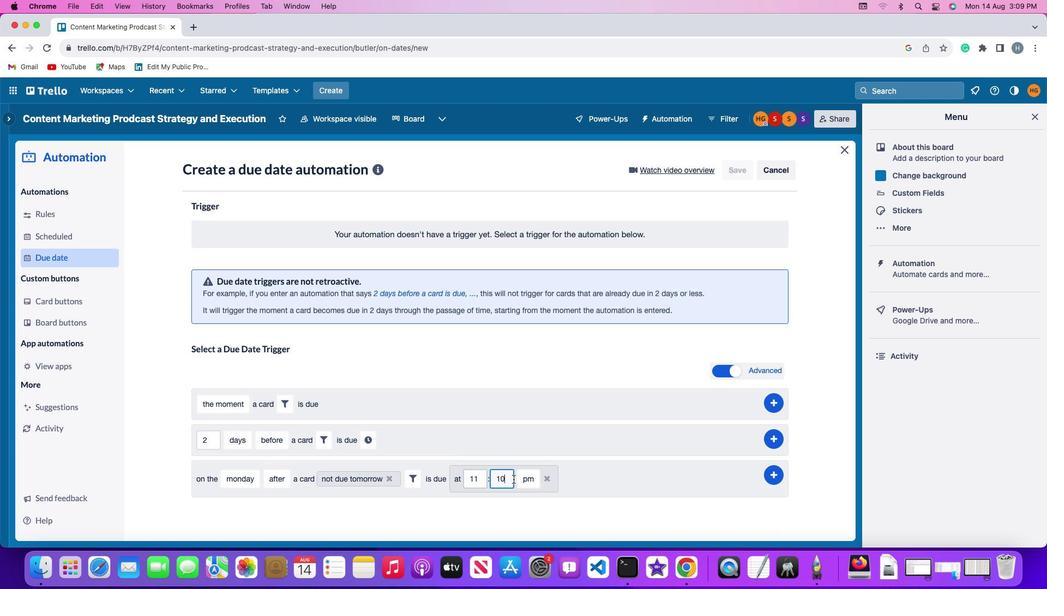 
Action: Key pressed Key.backspace
Screenshot: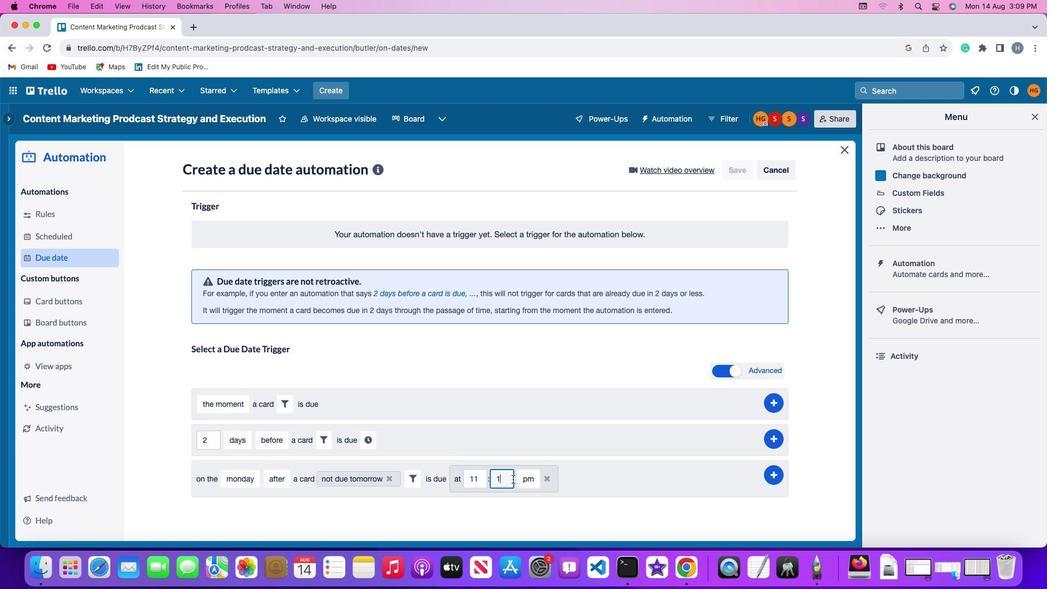 
Action: Mouse moved to (513, 478)
Screenshot: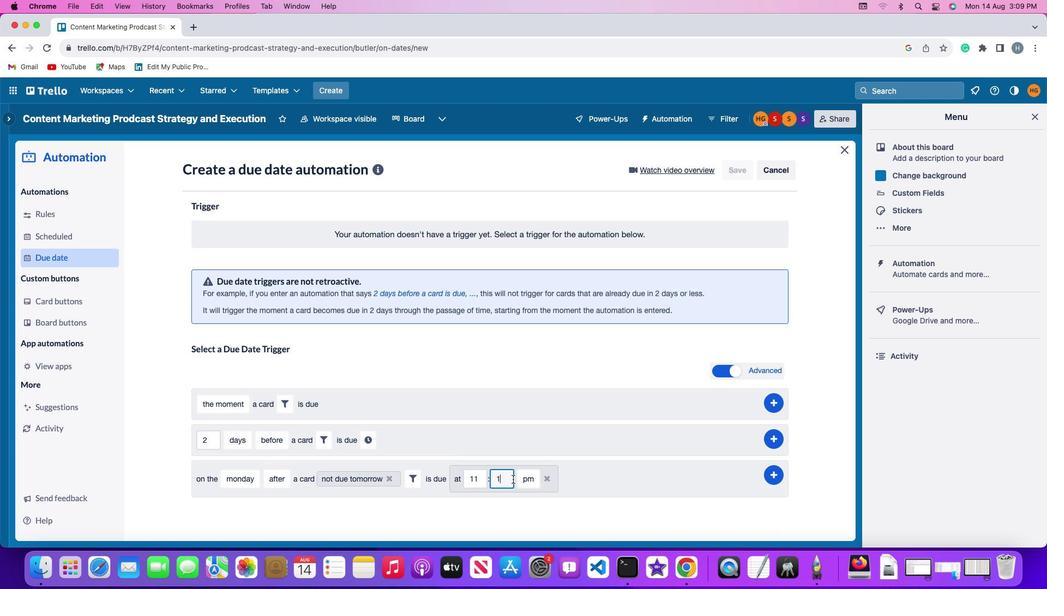 
Action: Key pressed Key.backspace'0''0'
Screenshot: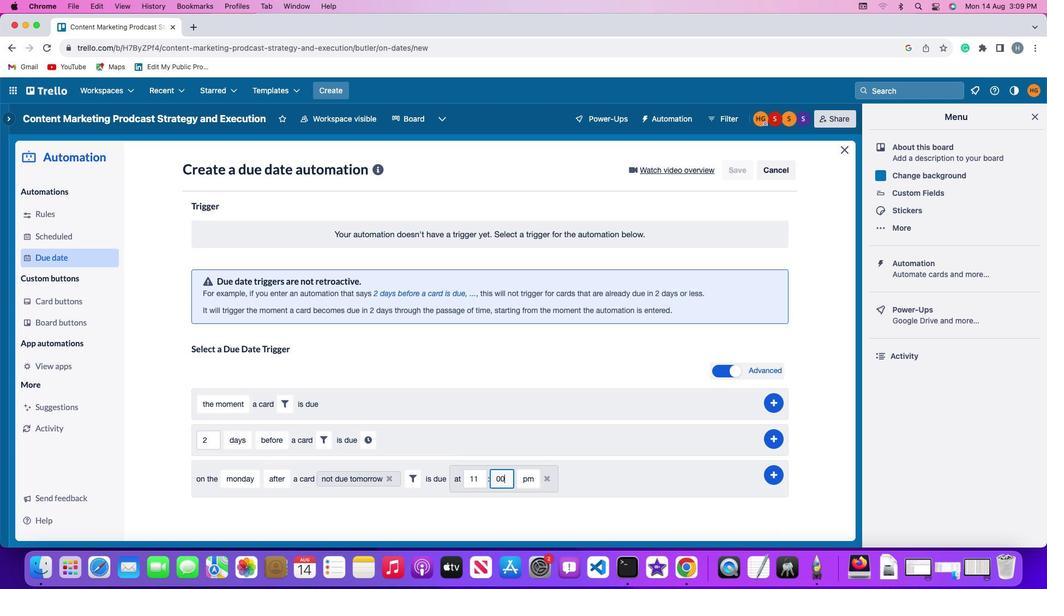 
Action: Mouse moved to (518, 479)
Screenshot: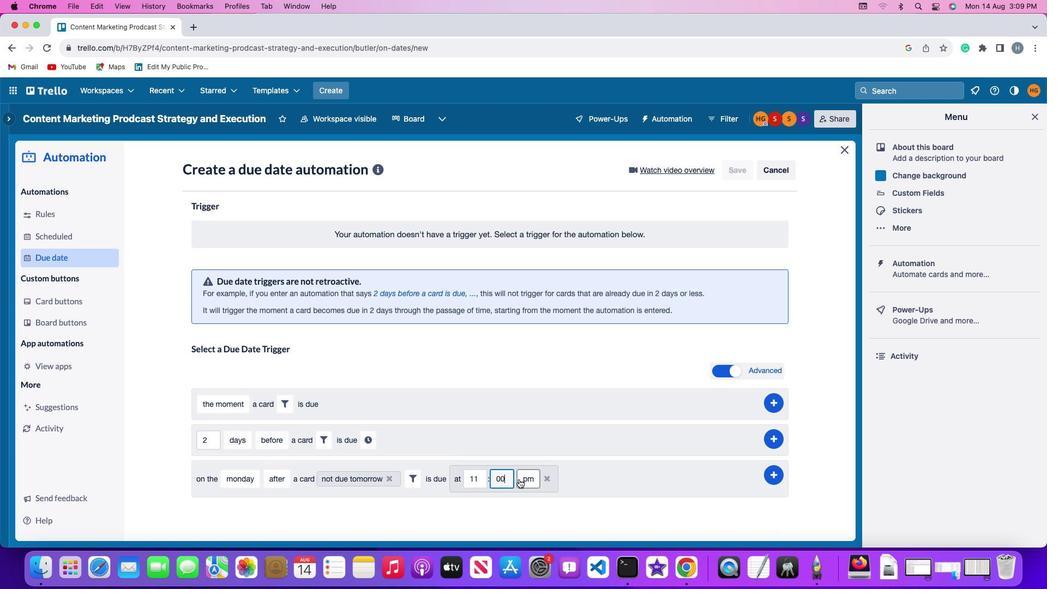 
Action: Mouse pressed left at (518, 479)
Screenshot: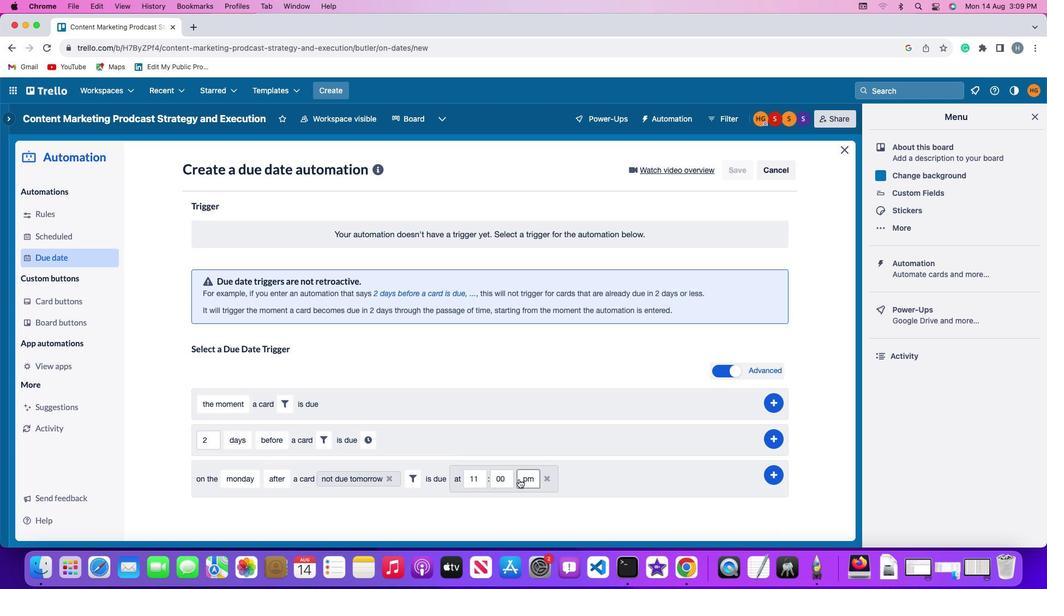 
Action: Mouse moved to (526, 505)
Screenshot: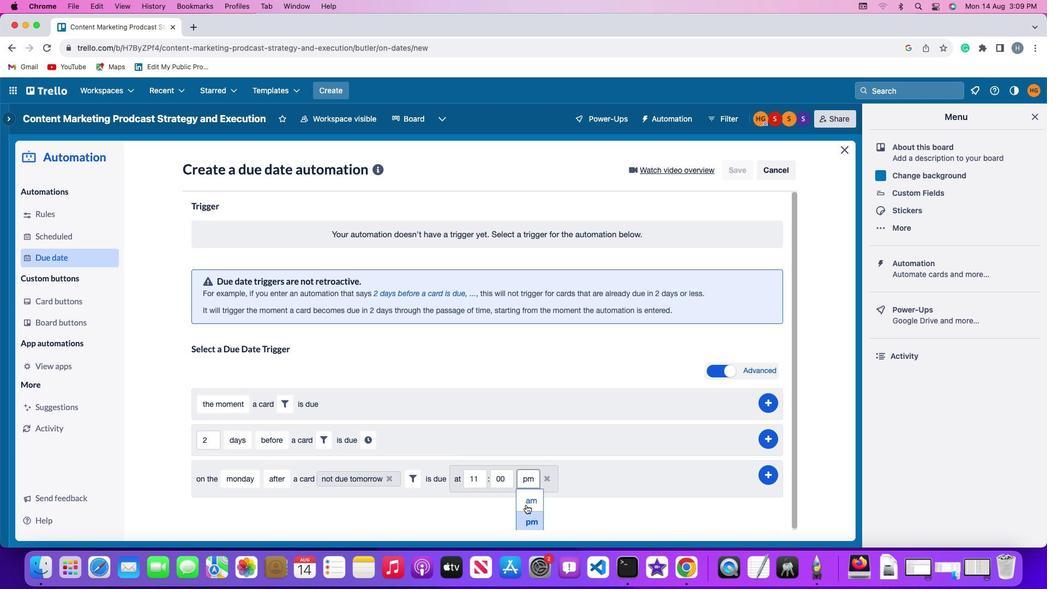 
Action: Mouse pressed left at (526, 505)
Screenshot: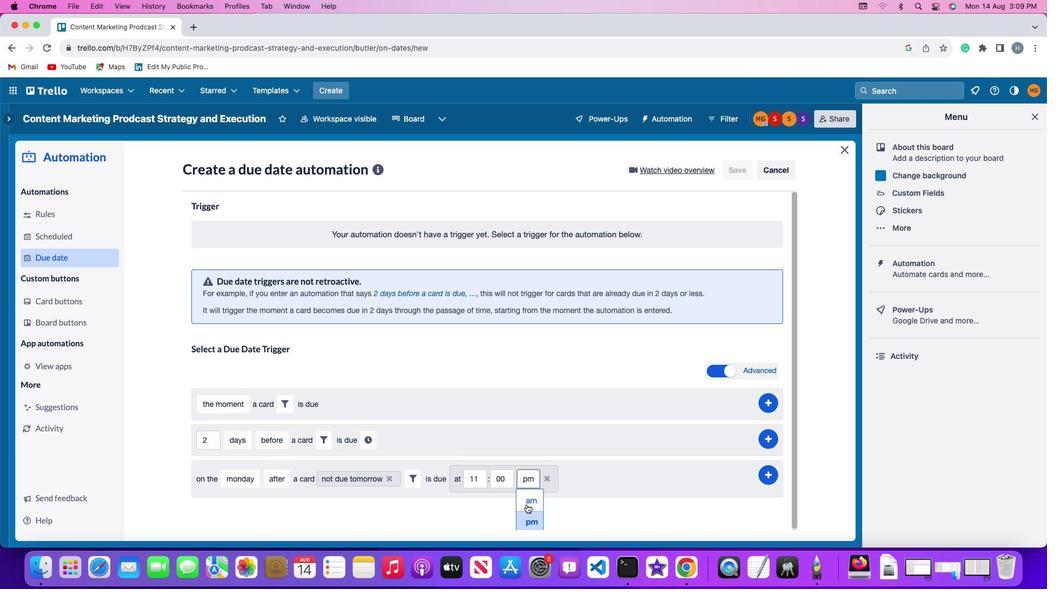 
Action: Mouse moved to (774, 472)
Screenshot: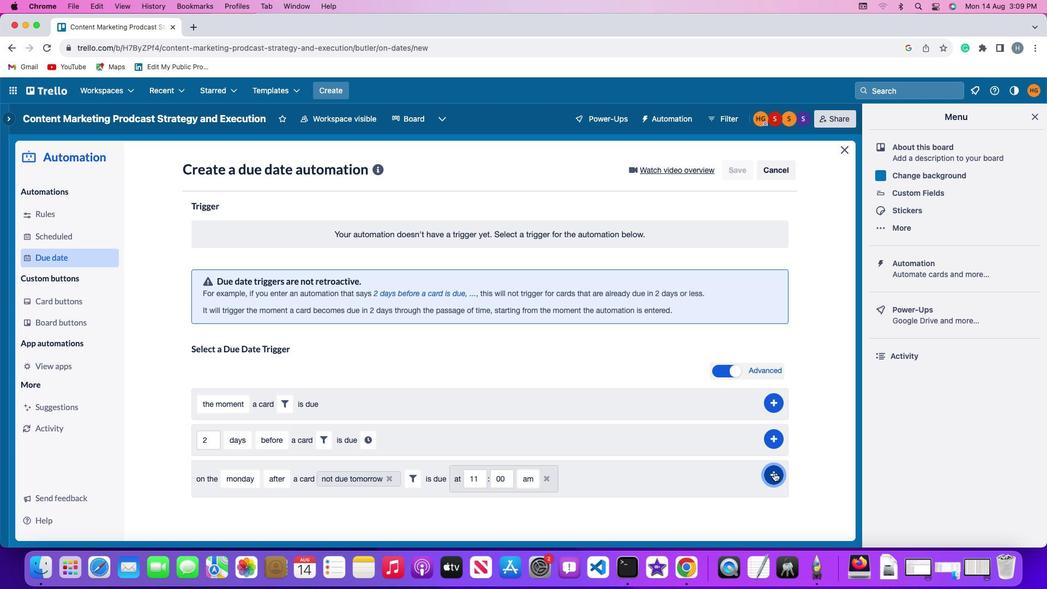 
Action: Mouse pressed left at (774, 472)
Screenshot: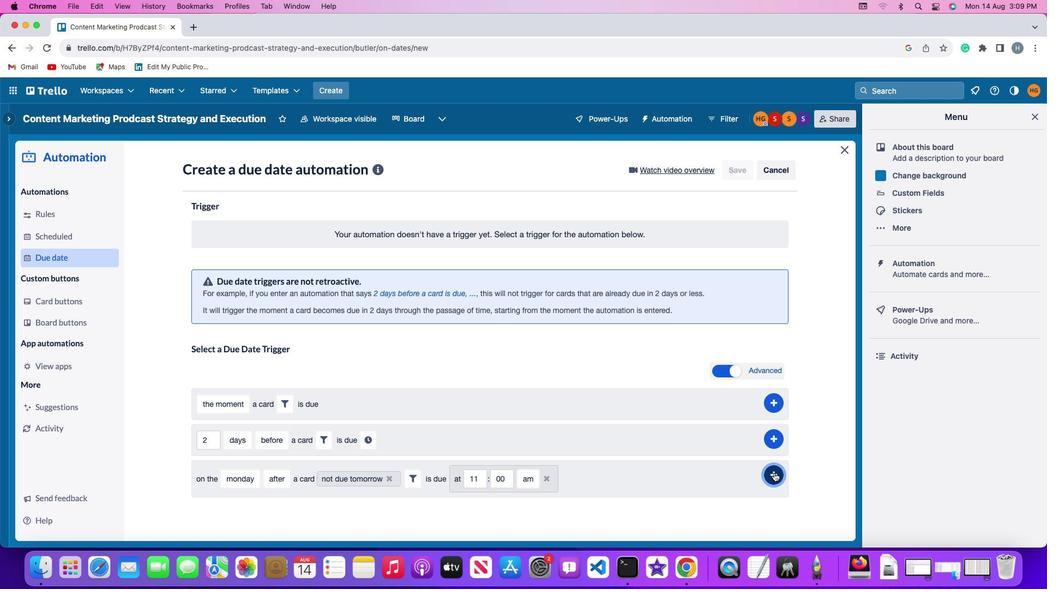 
Action: Mouse moved to (818, 393)
Screenshot: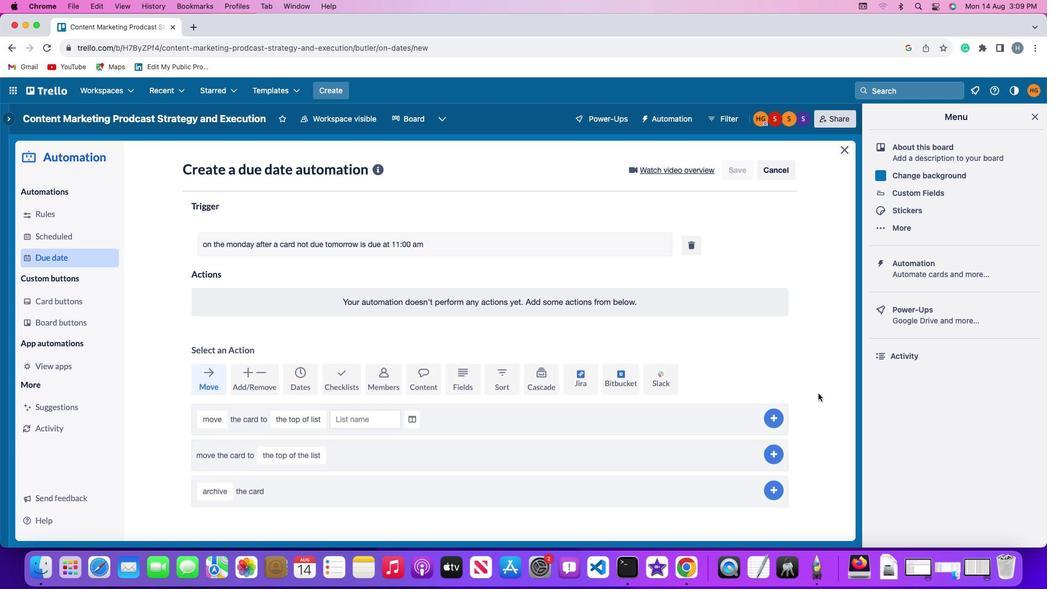 
